 Task: Find connections with filter location Langford with filter topic #Managerwith filter profile language French with filter current company Mobile Programming LLC with filter school Fresher women's Jobs Madurai with filter industry Equipment Rental Services with filter service category Insurance with filter keywords title Biological Engineer
Action: Mouse moved to (211, 294)
Screenshot: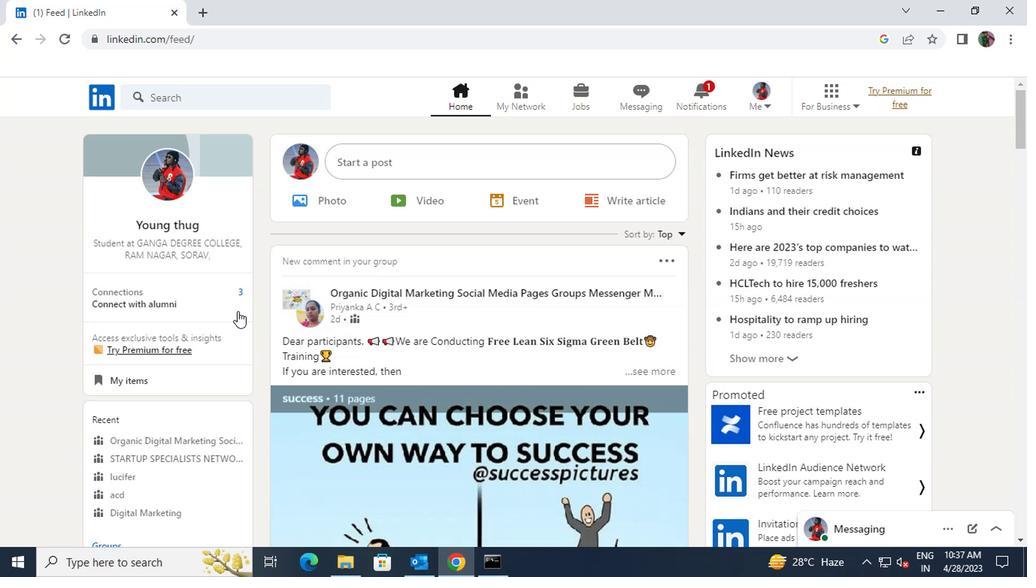 
Action: Mouse pressed left at (211, 294)
Screenshot: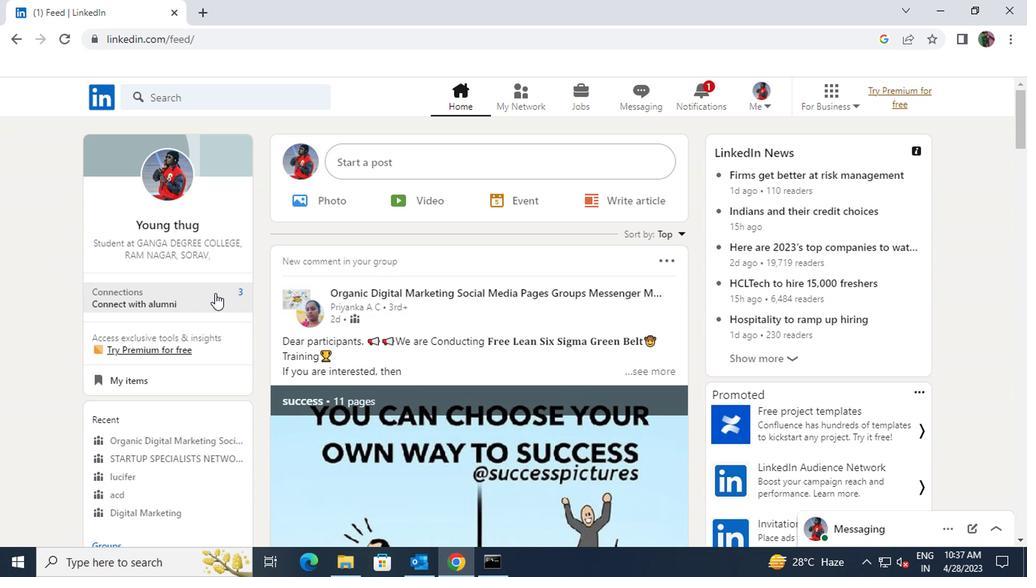 
Action: Mouse moved to (222, 185)
Screenshot: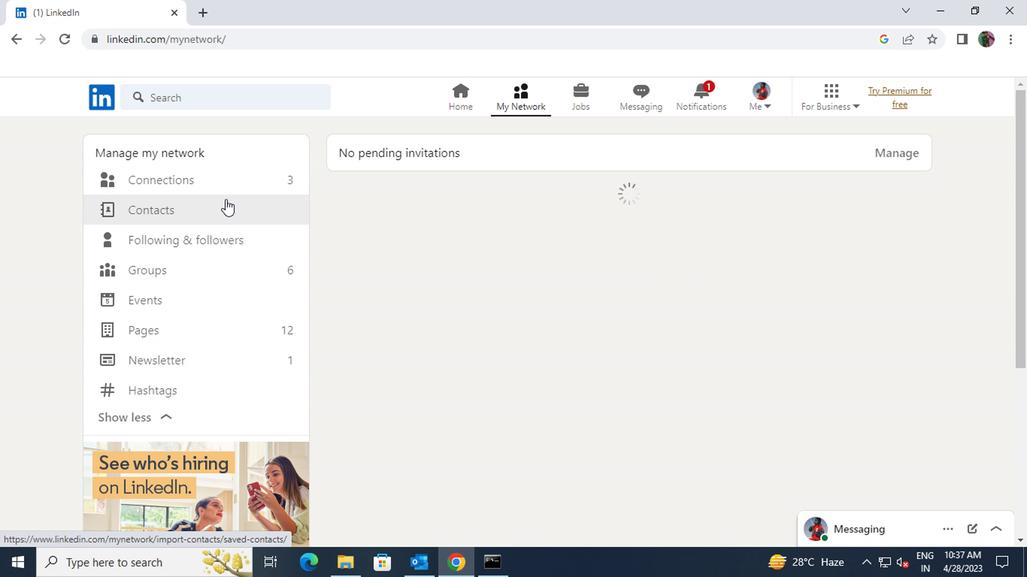 
Action: Mouse pressed left at (222, 185)
Screenshot: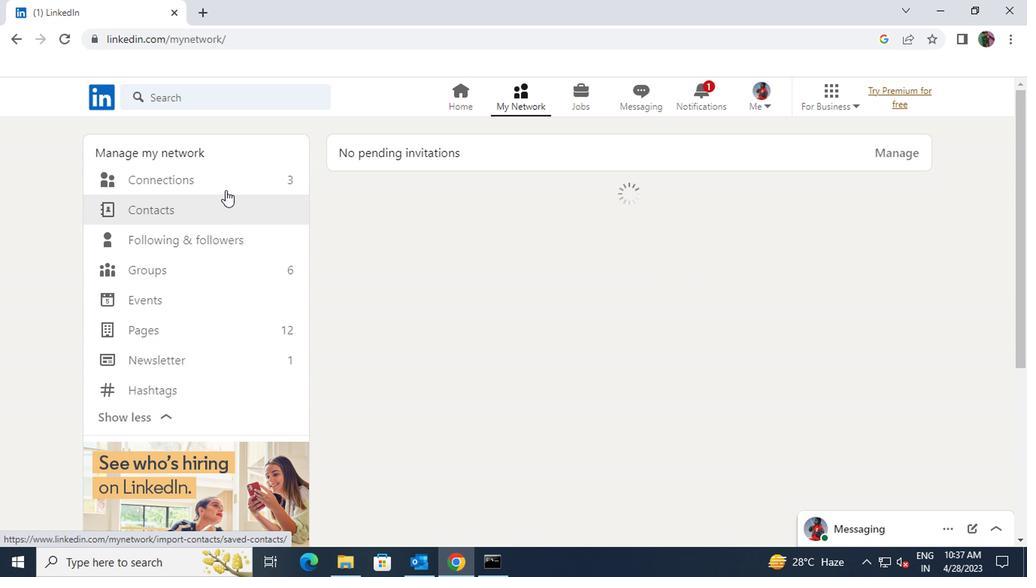 
Action: Mouse moved to (614, 181)
Screenshot: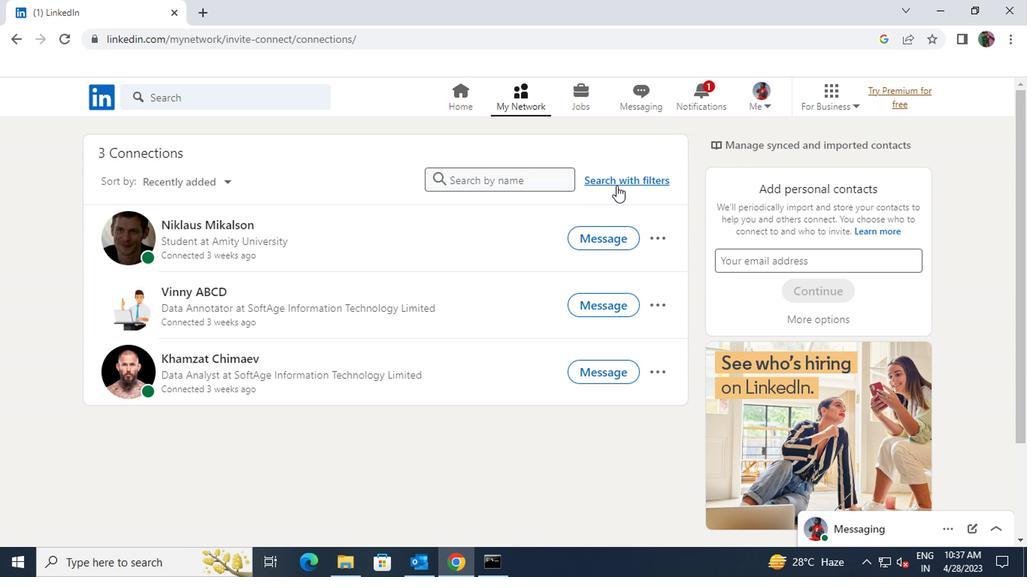 
Action: Mouse pressed left at (614, 181)
Screenshot: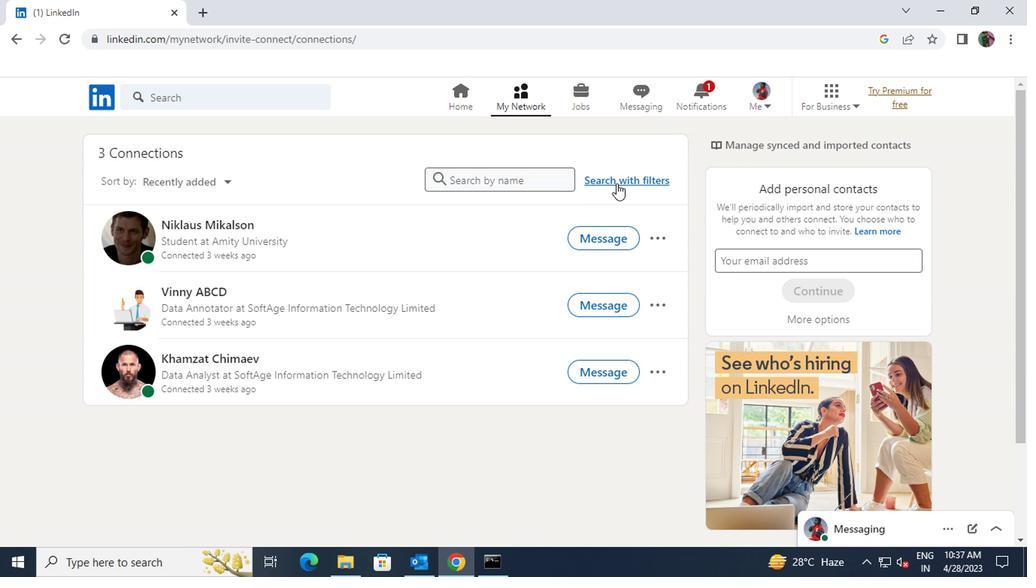 
Action: Mouse moved to (575, 144)
Screenshot: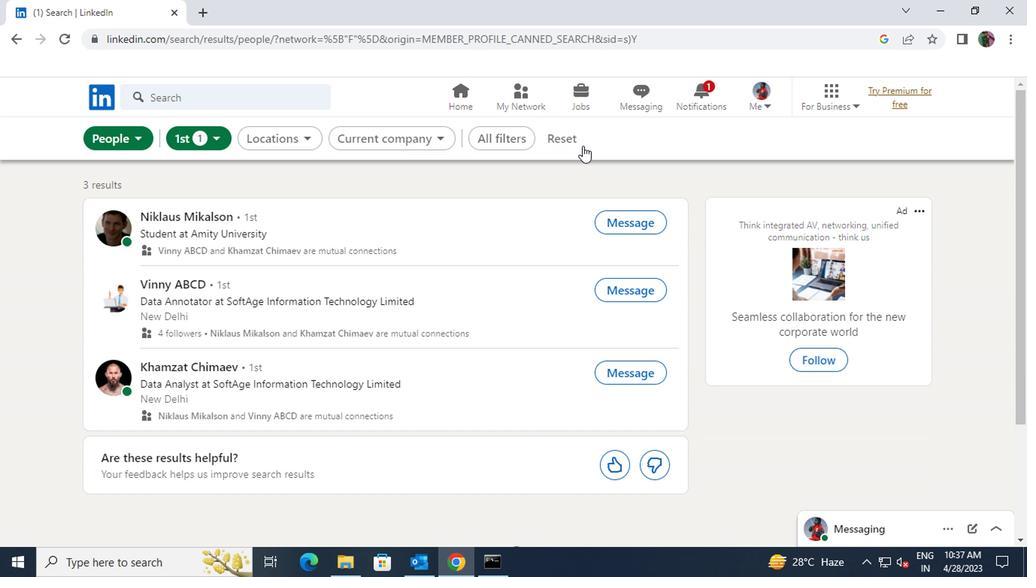 
Action: Mouse pressed left at (575, 144)
Screenshot: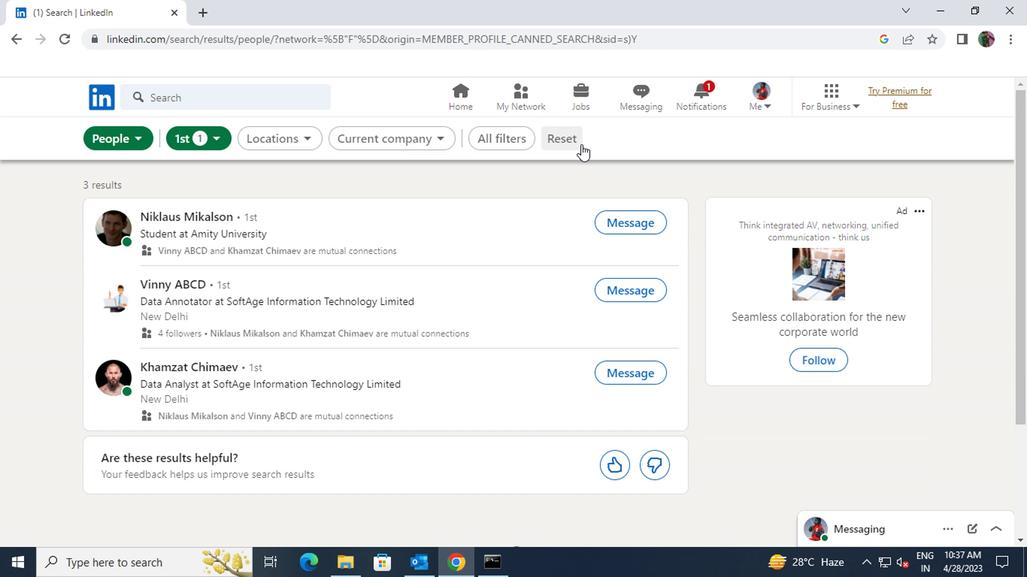 
Action: Mouse moved to (546, 139)
Screenshot: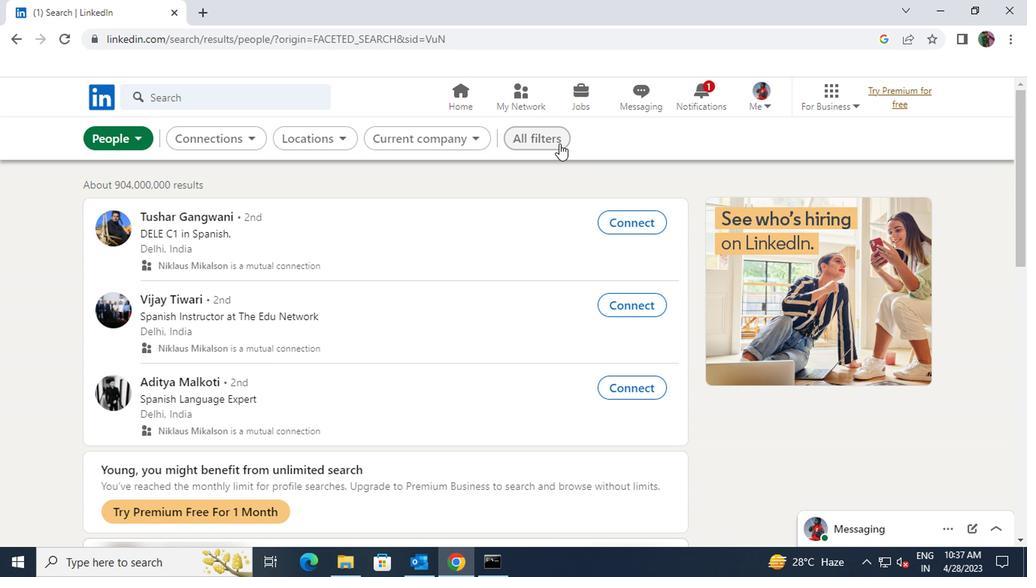 
Action: Mouse pressed left at (546, 139)
Screenshot: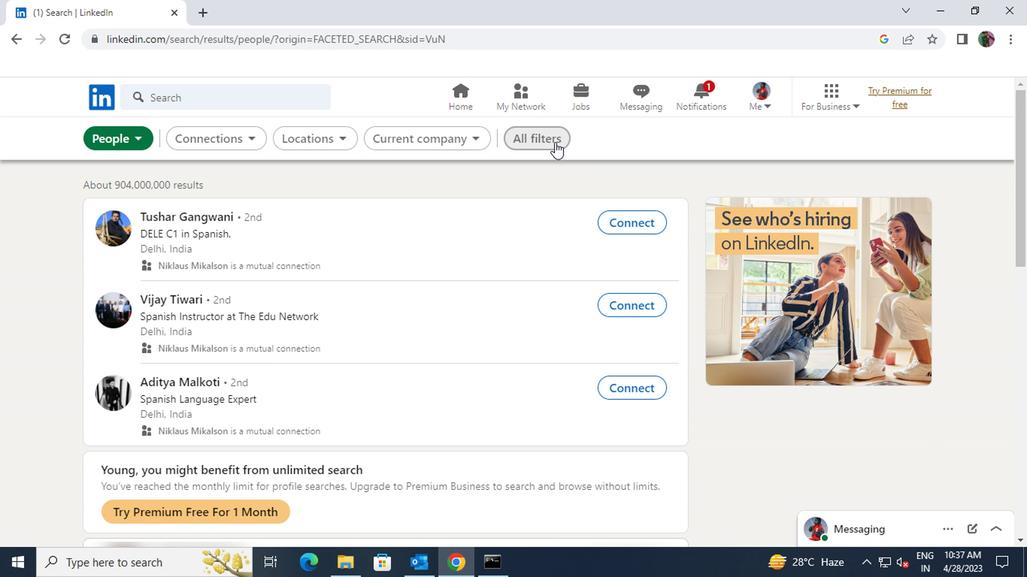 
Action: Mouse moved to (796, 351)
Screenshot: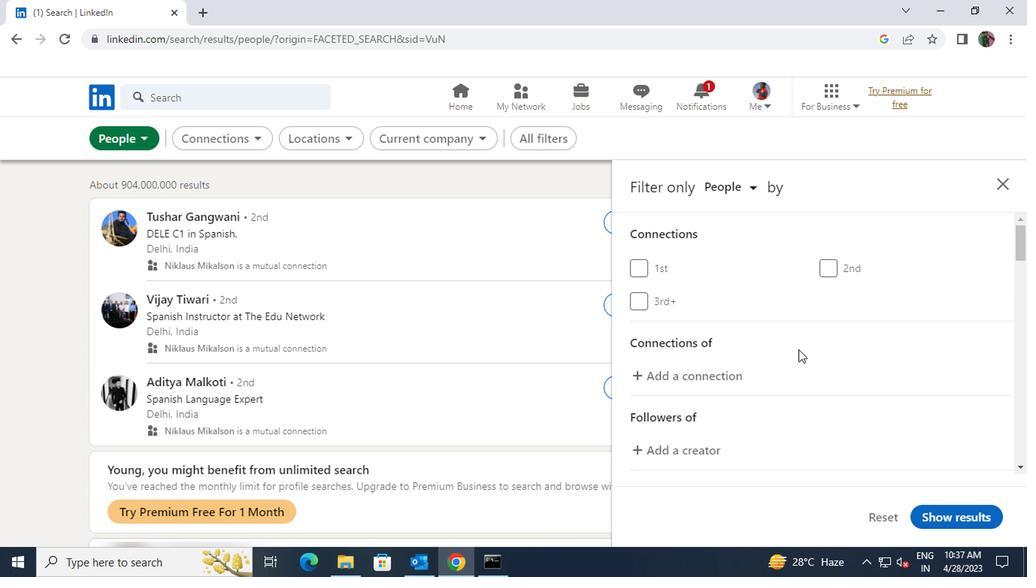 
Action: Mouse scrolled (796, 350) with delta (0, 0)
Screenshot: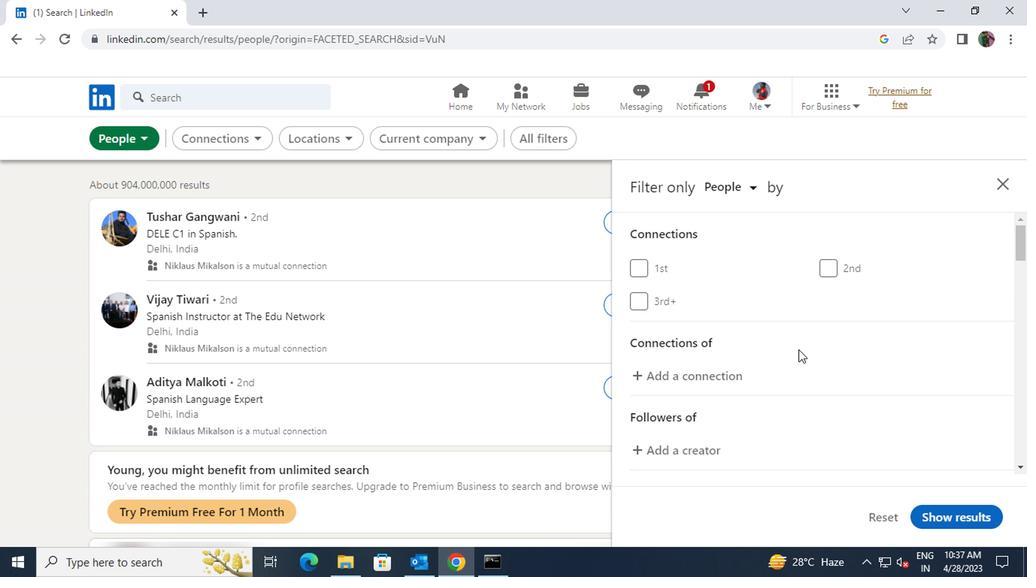 
Action: Mouse scrolled (796, 350) with delta (0, 0)
Screenshot: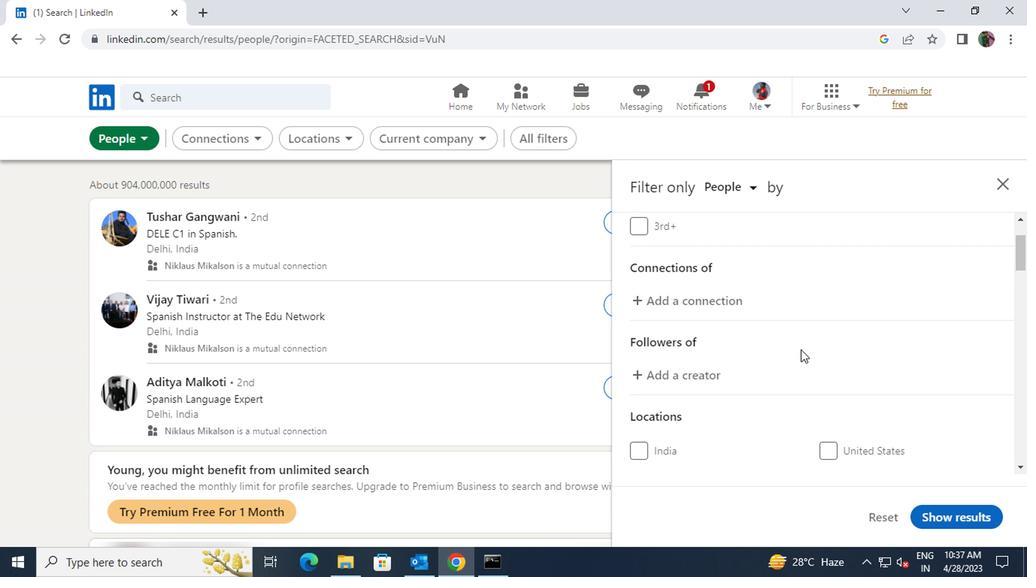 
Action: Mouse scrolled (796, 350) with delta (0, 0)
Screenshot: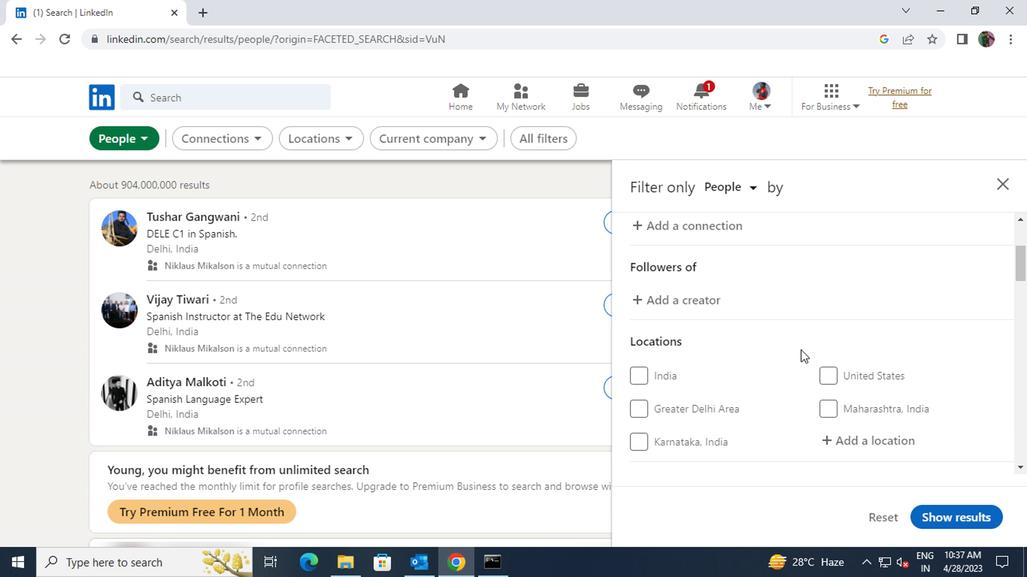 
Action: Mouse moved to (856, 369)
Screenshot: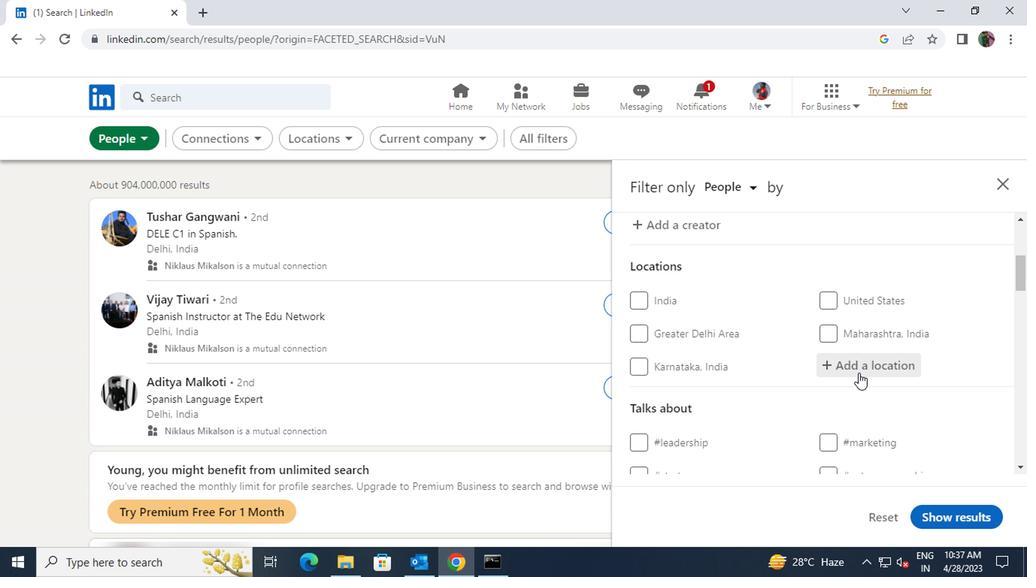 
Action: Mouse pressed left at (856, 369)
Screenshot: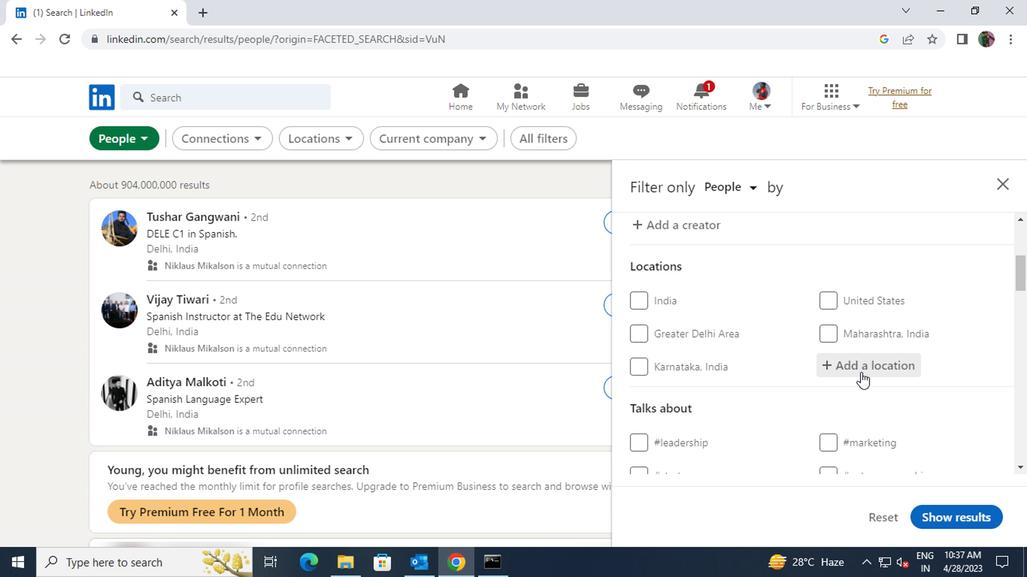 
Action: Key pressed <Key.shift>LANGFORD
Screenshot: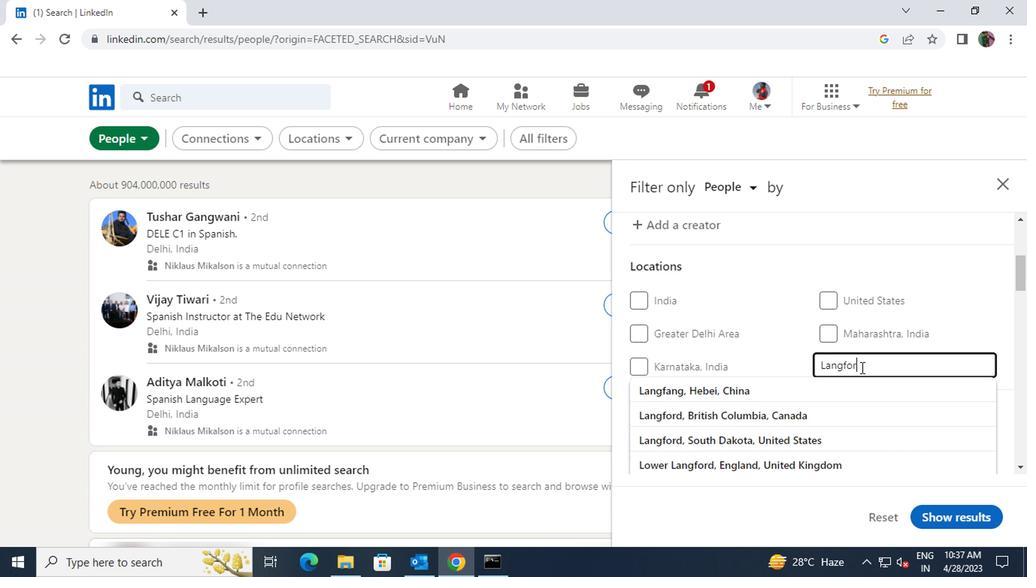 
Action: Mouse moved to (856, 384)
Screenshot: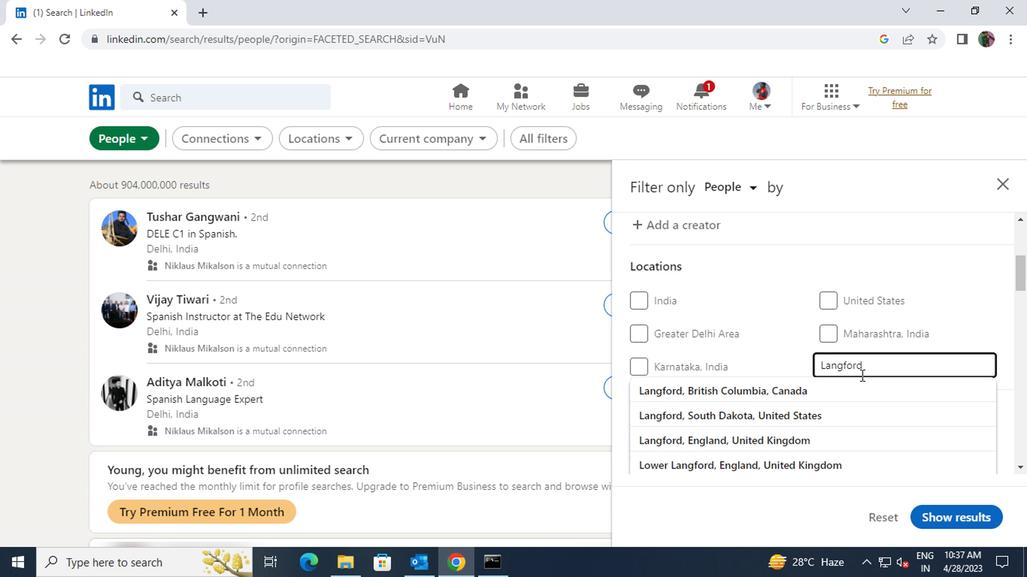 
Action: Mouse pressed left at (856, 384)
Screenshot: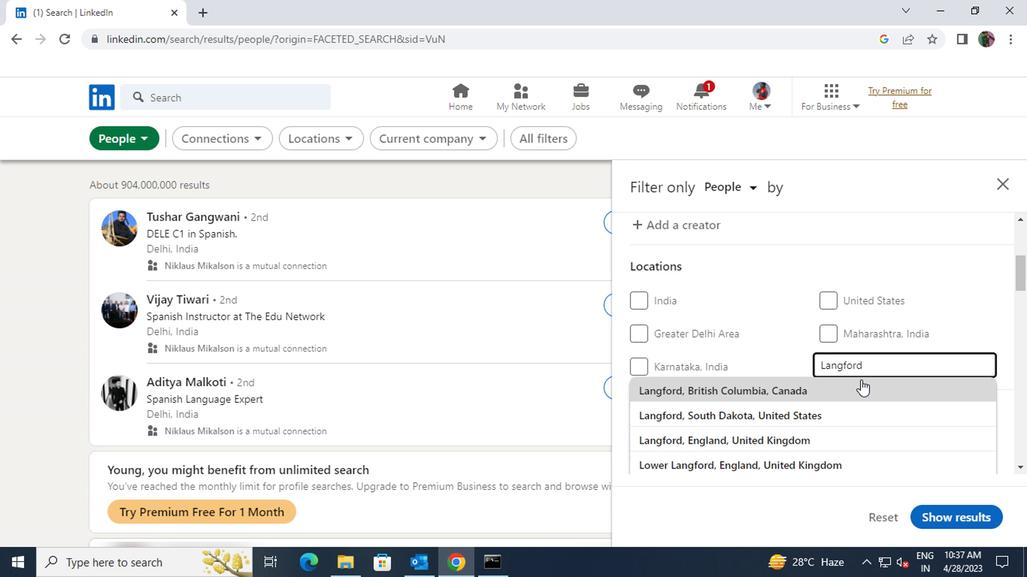 
Action: Mouse scrolled (856, 384) with delta (0, 0)
Screenshot: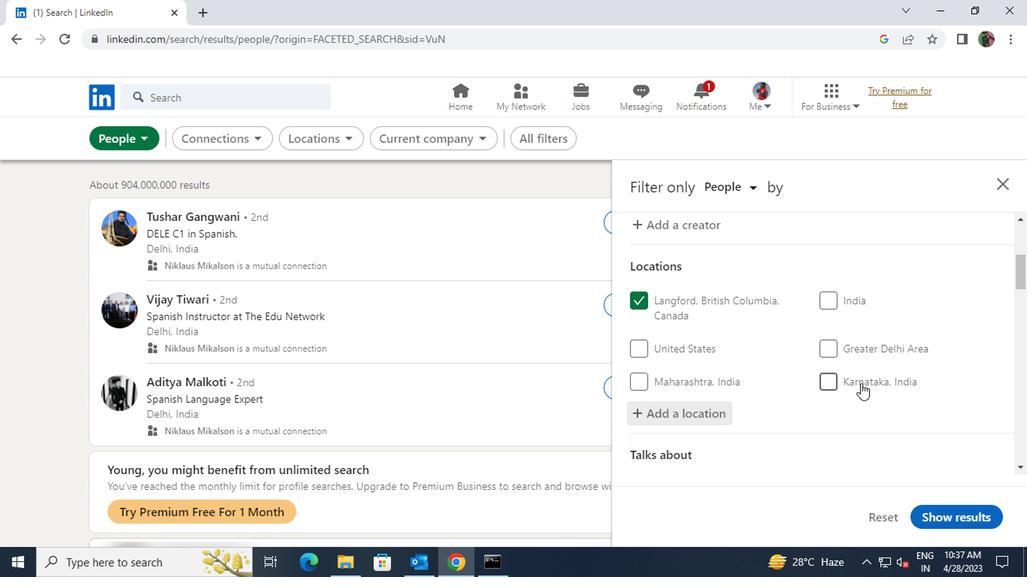 
Action: Mouse scrolled (856, 384) with delta (0, 0)
Screenshot: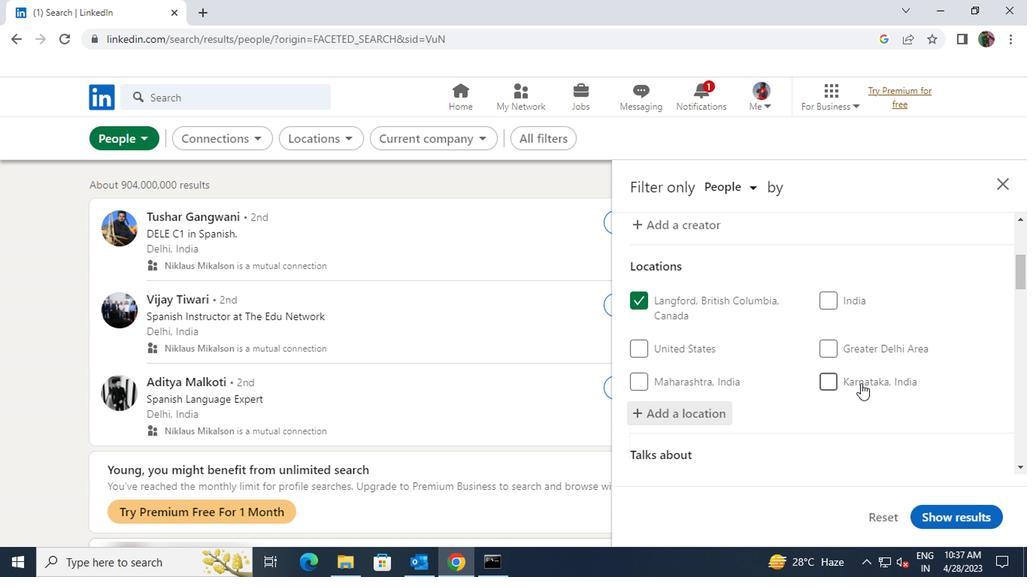 
Action: Mouse scrolled (856, 384) with delta (0, 0)
Screenshot: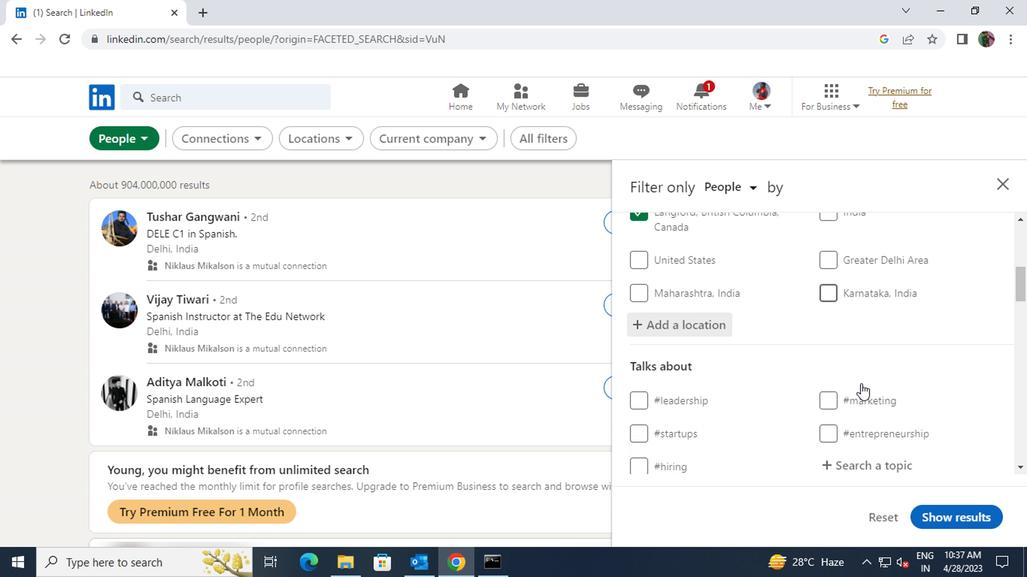 
Action: Mouse moved to (850, 331)
Screenshot: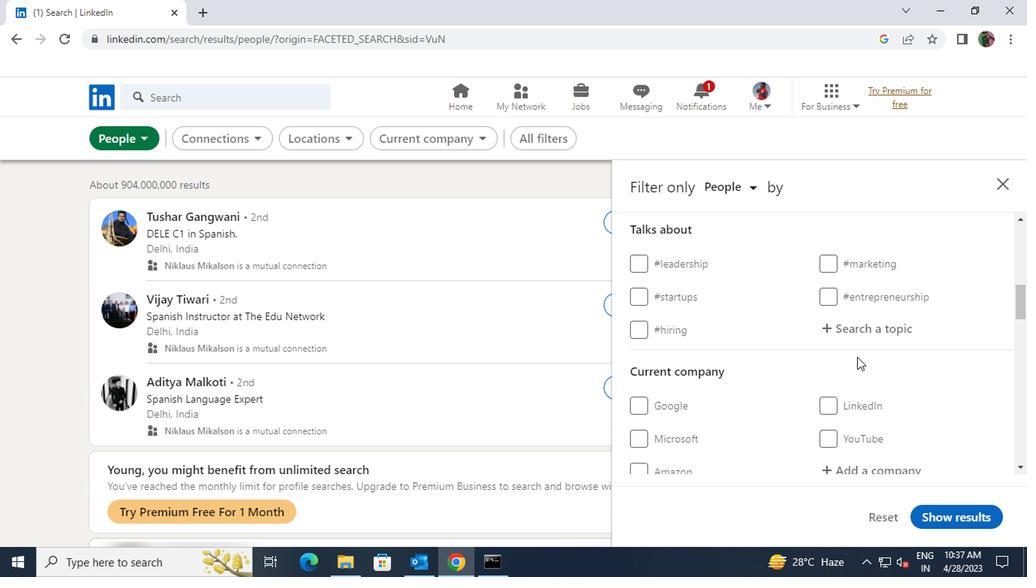 
Action: Mouse pressed left at (850, 331)
Screenshot: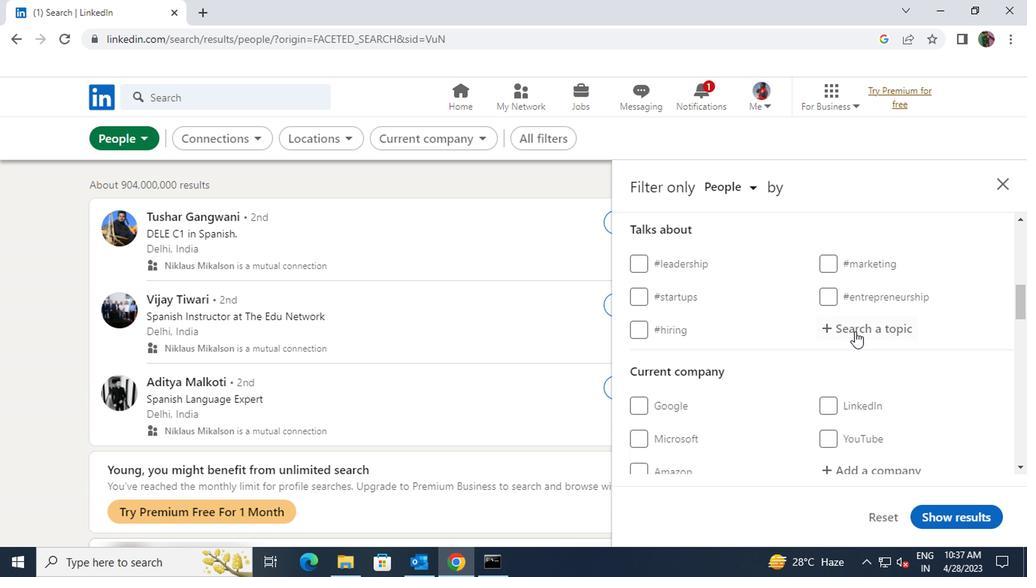
Action: Key pressed <Key.shift>MANAGER
Screenshot: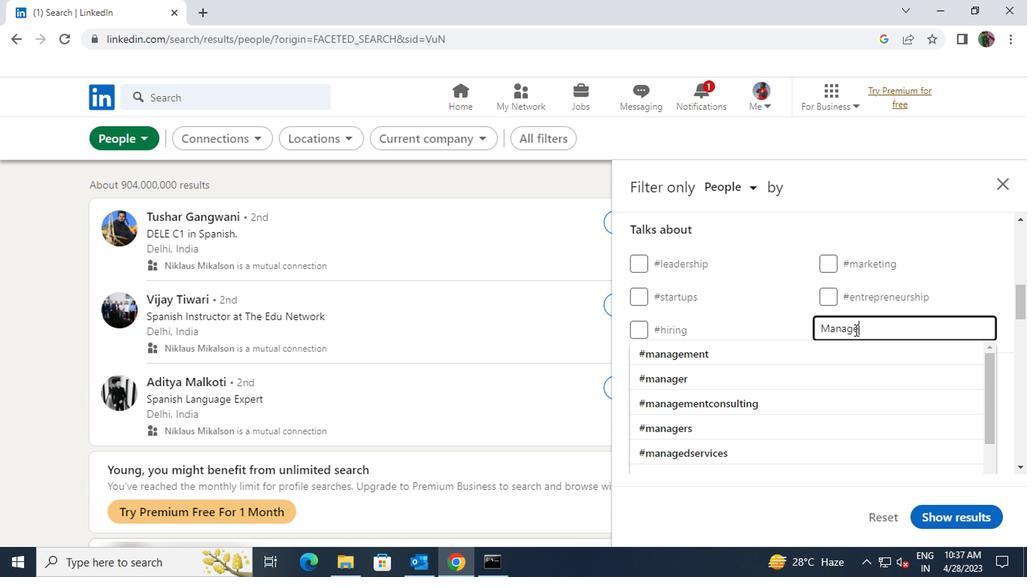
Action: Mouse moved to (826, 350)
Screenshot: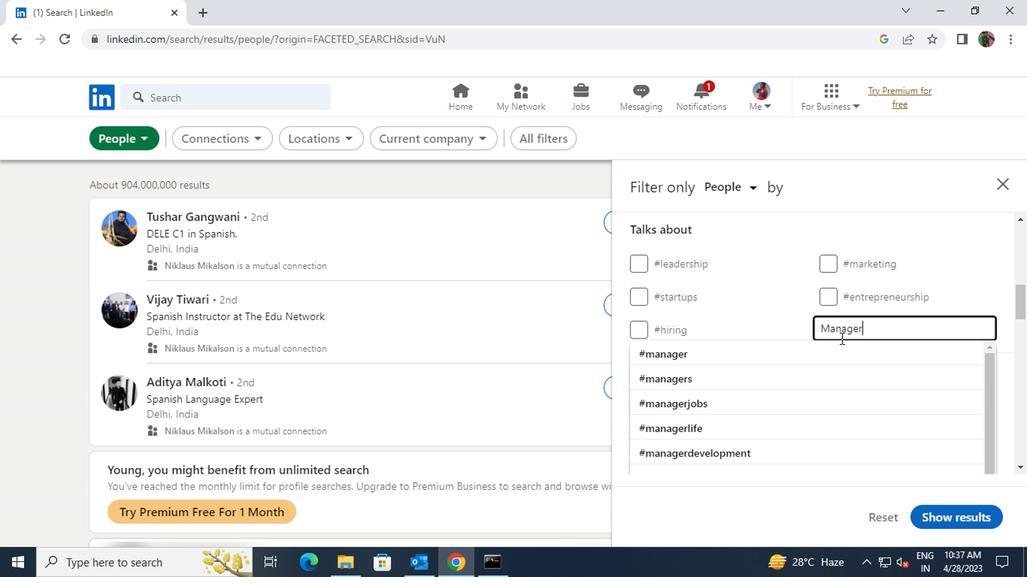 
Action: Mouse pressed left at (826, 350)
Screenshot: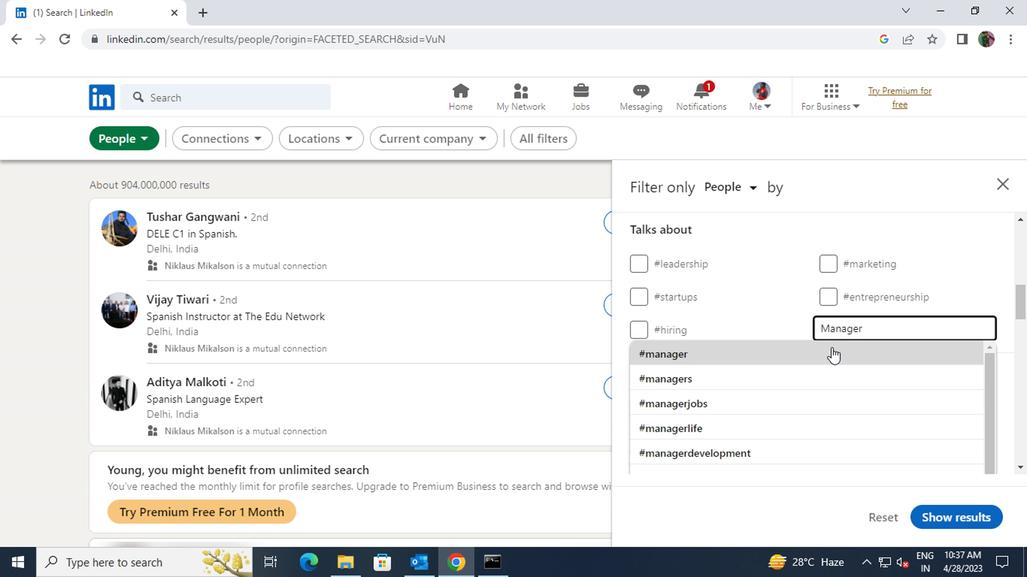 
Action: Mouse scrolled (826, 349) with delta (0, -1)
Screenshot: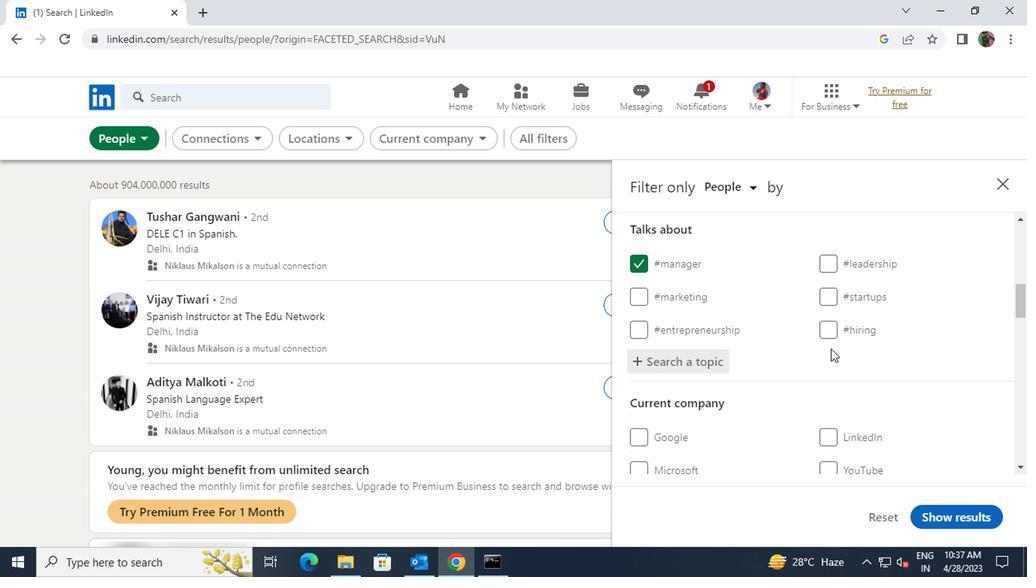 
Action: Mouse scrolled (826, 349) with delta (0, -1)
Screenshot: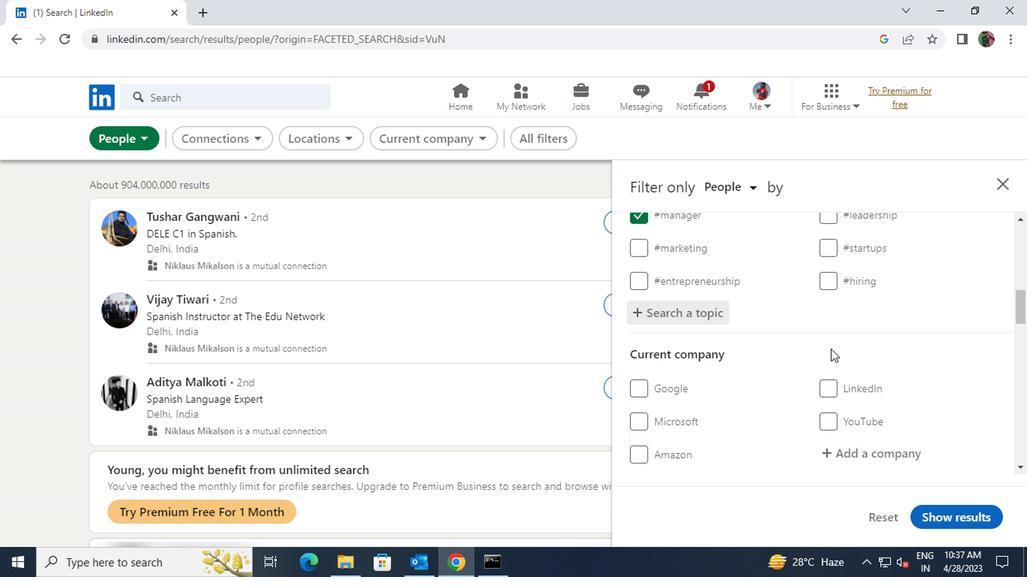 
Action: Mouse moved to (826, 350)
Screenshot: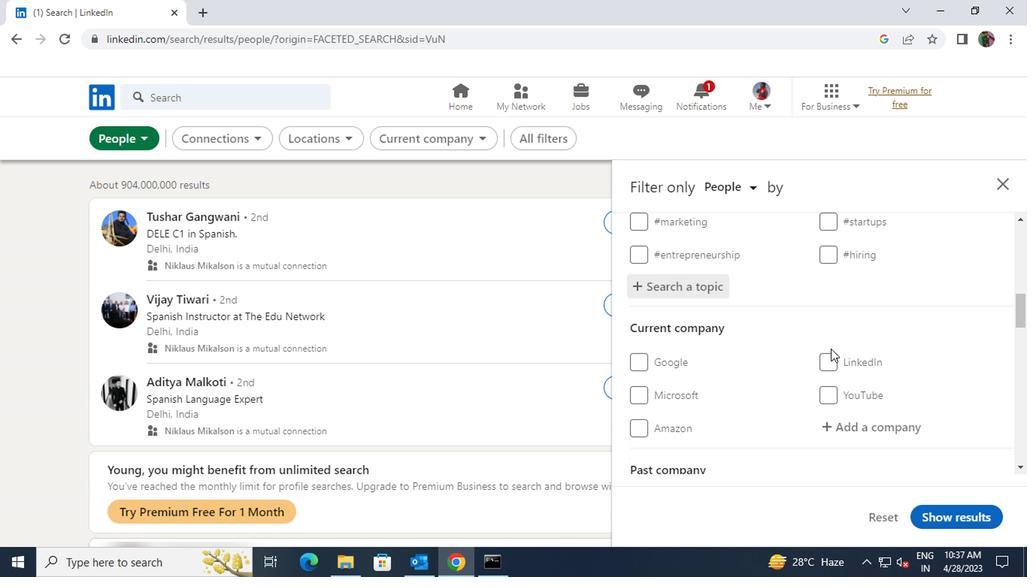 
Action: Mouse scrolled (826, 349) with delta (0, -1)
Screenshot: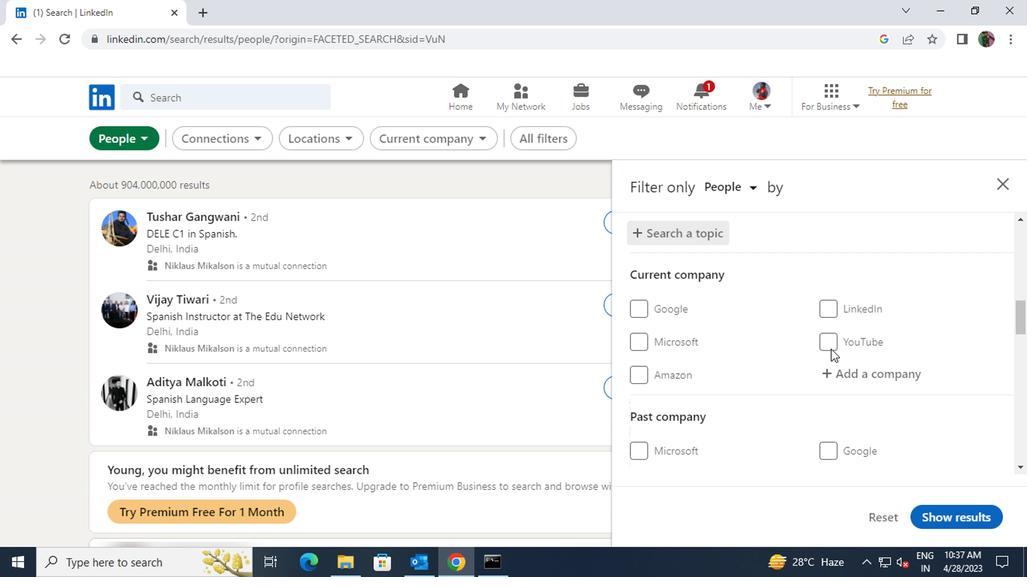 
Action: Mouse scrolled (826, 349) with delta (0, -1)
Screenshot: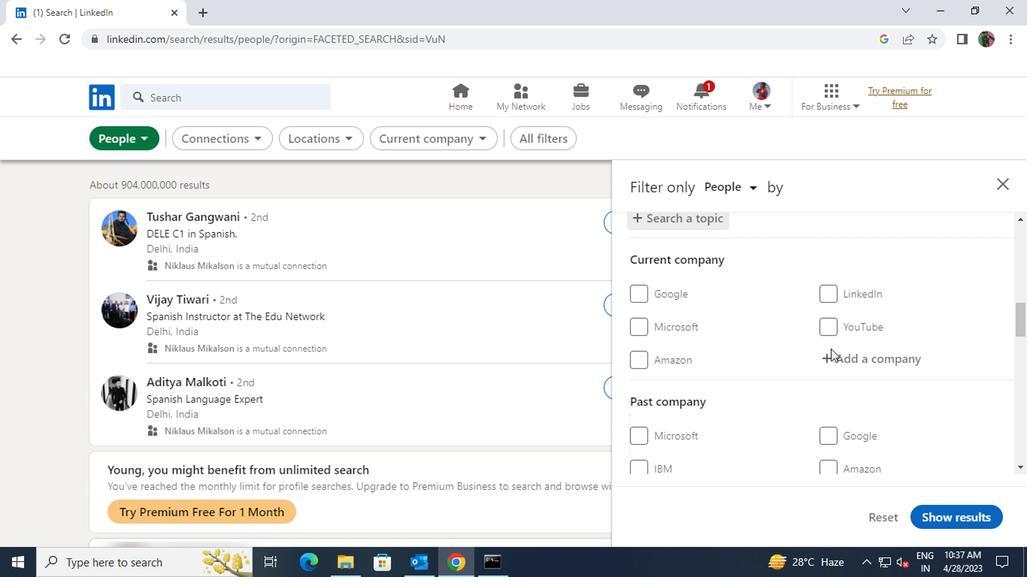 
Action: Mouse moved to (826, 350)
Screenshot: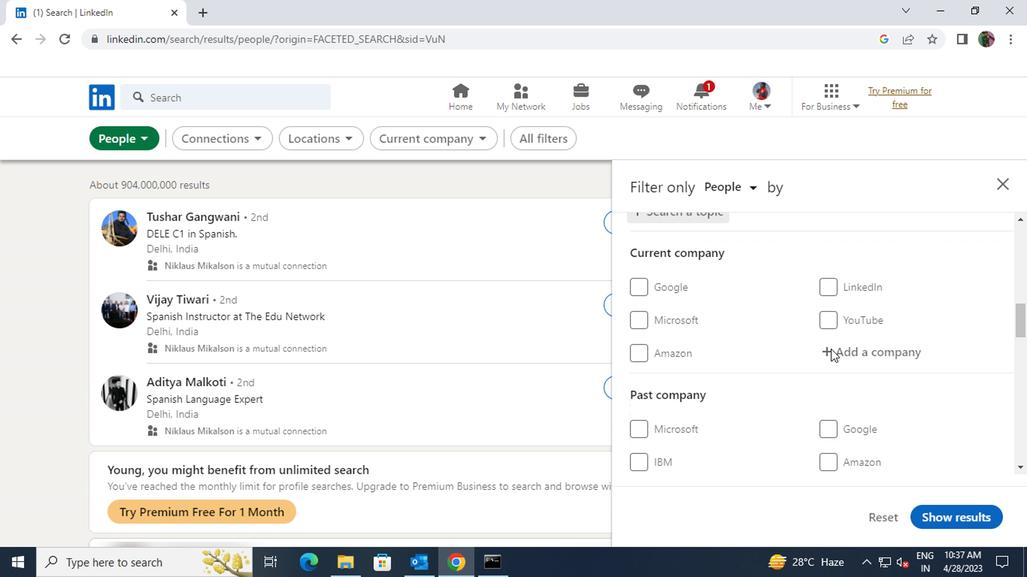 
Action: Mouse scrolled (826, 349) with delta (0, -1)
Screenshot: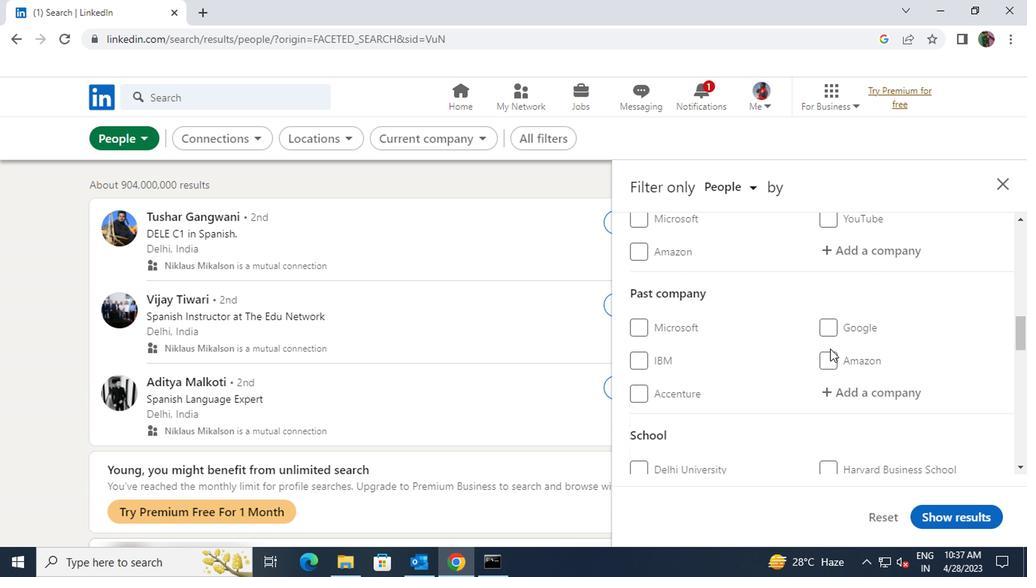 
Action: Mouse scrolled (826, 349) with delta (0, -1)
Screenshot: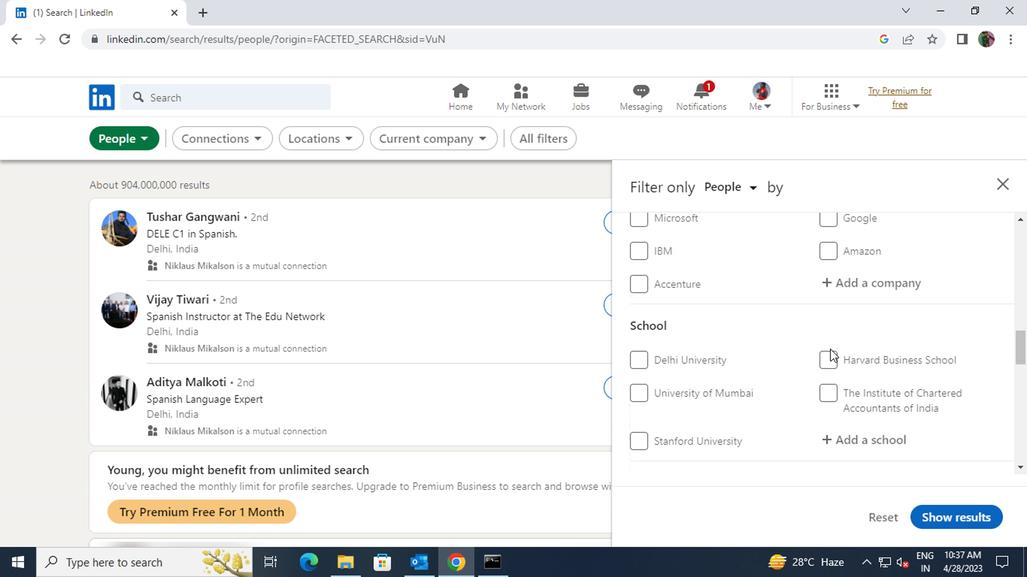 
Action: Mouse scrolled (826, 349) with delta (0, -1)
Screenshot: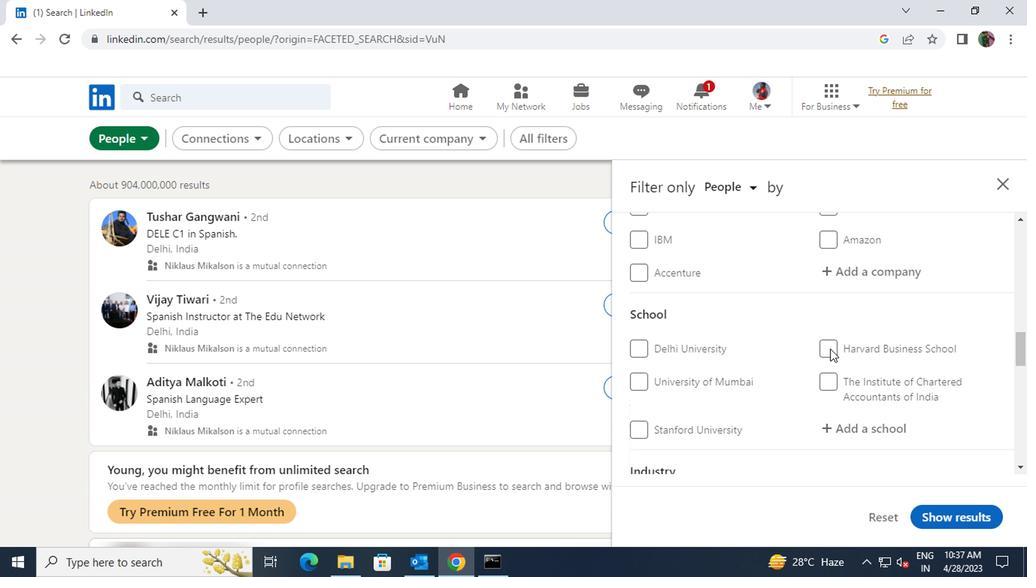 
Action: Mouse scrolled (826, 349) with delta (0, -1)
Screenshot: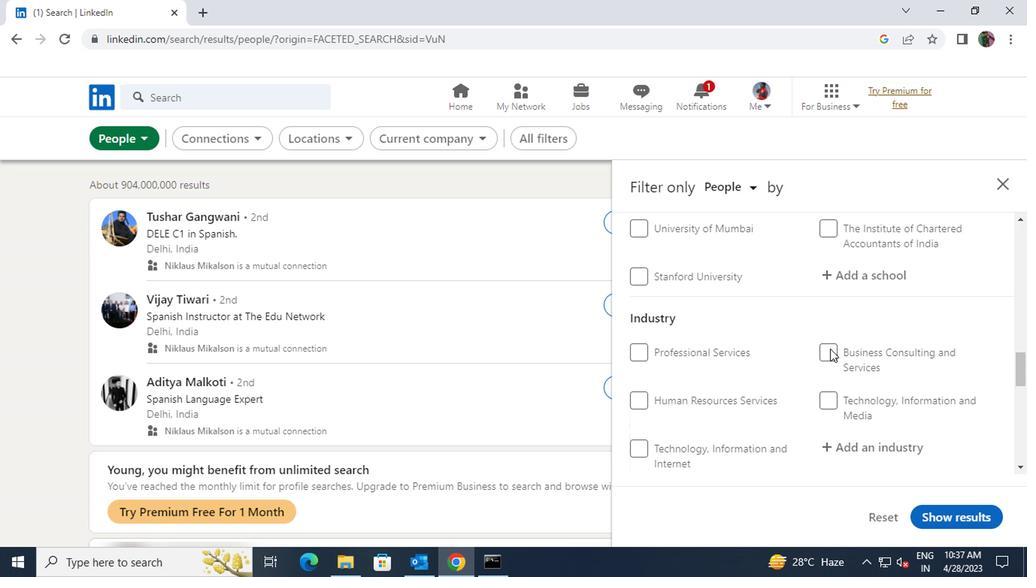 
Action: Mouse scrolled (826, 349) with delta (0, -1)
Screenshot: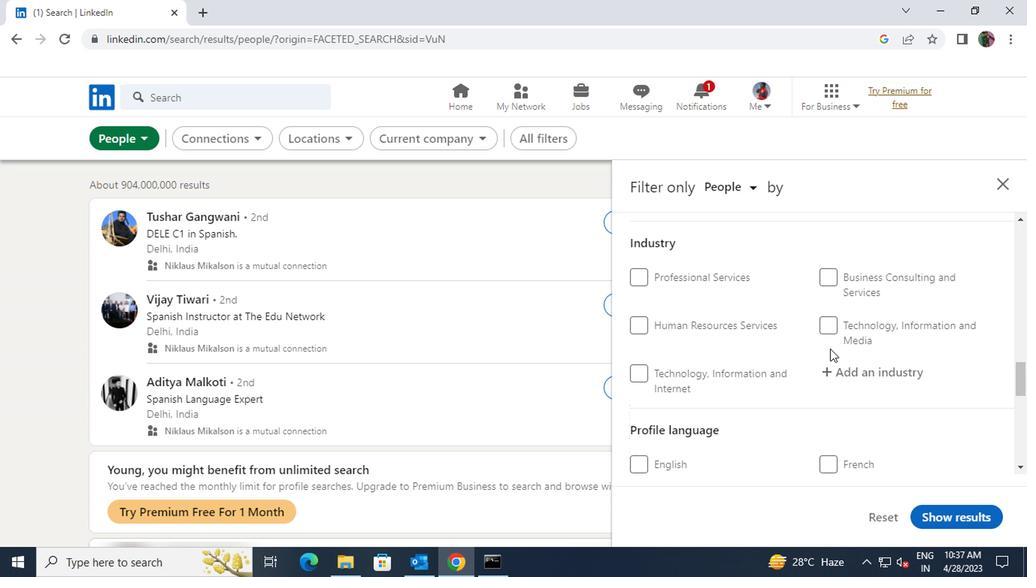 
Action: Mouse scrolled (826, 349) with delta (0, -1)
Screenshot: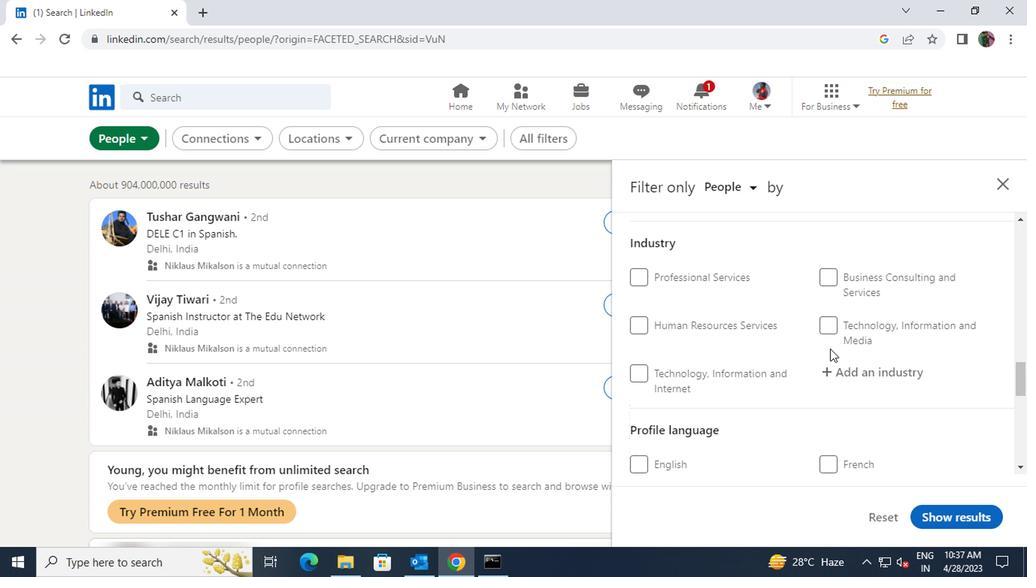 
Action: Mouse moved to (821, 314)
Screenshot: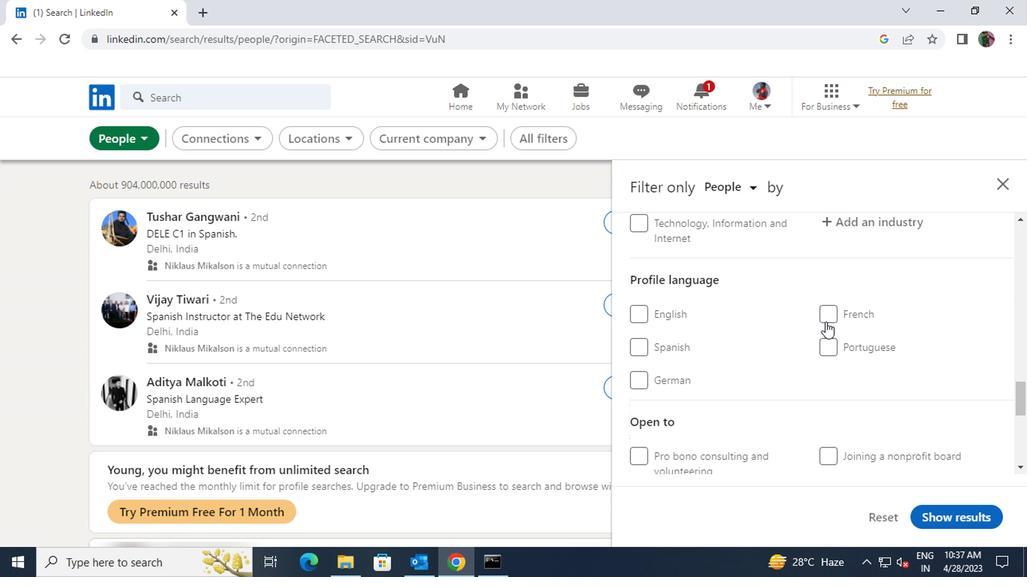 
Action: Mouse pressed left at (821, 314)
Screenshot: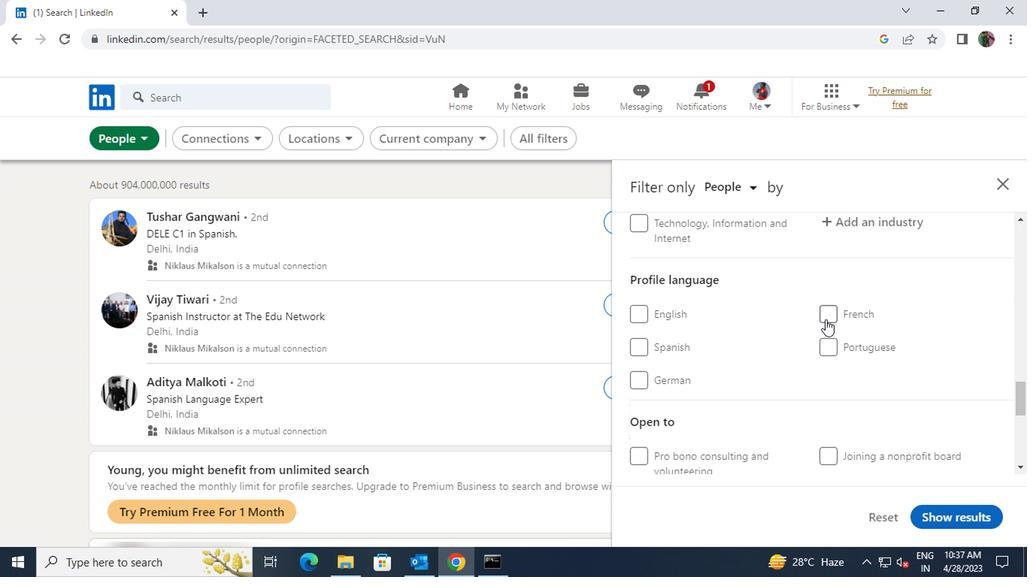 
Action: Mouse scrolled (821, 315) with delta (0, 1)
Screenshot: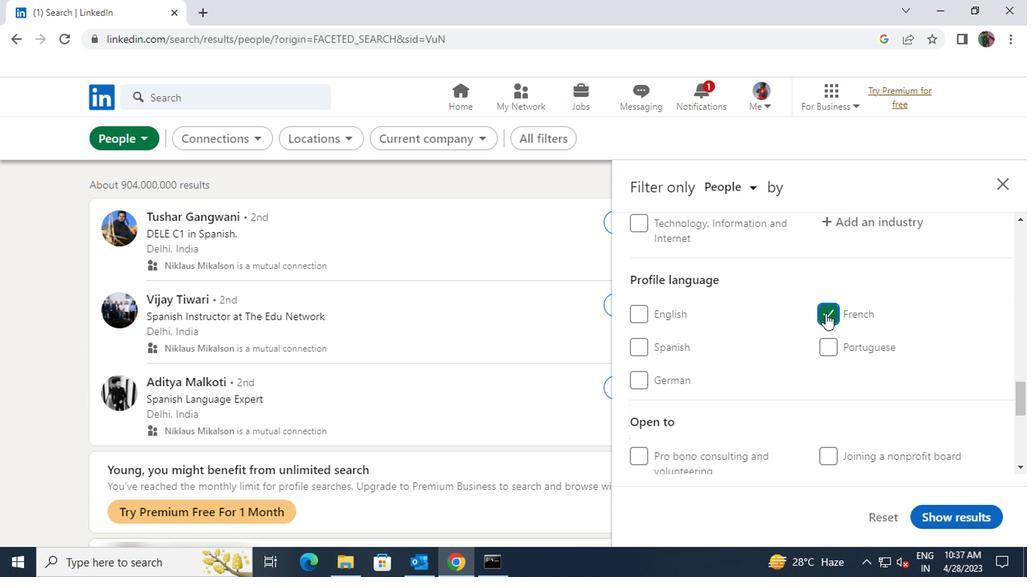 
Action: Mouse scrolled (821, 315) with delta (0, 1)
Screenshot: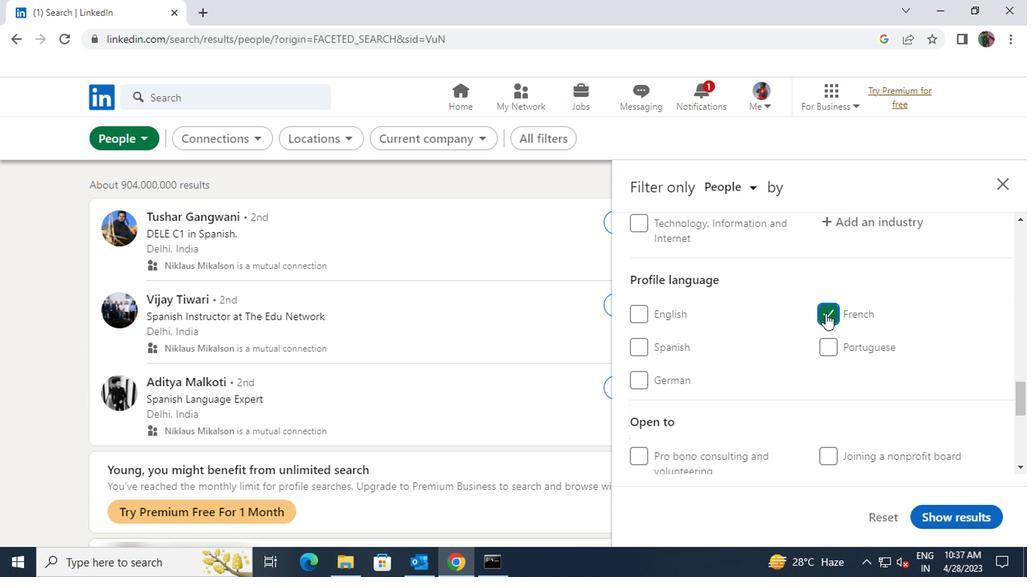 
Action: Mouse scrolled (821, 315) with delta (0, 1)
Screenshot: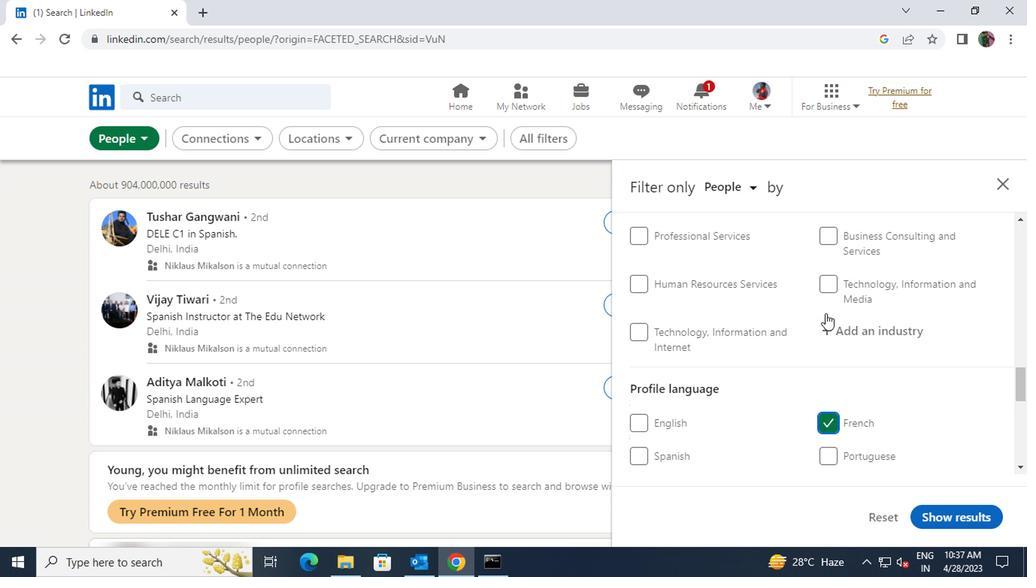 
Action: Mouse scrolled (821, 315) with delta (0, 1)
Screenshot: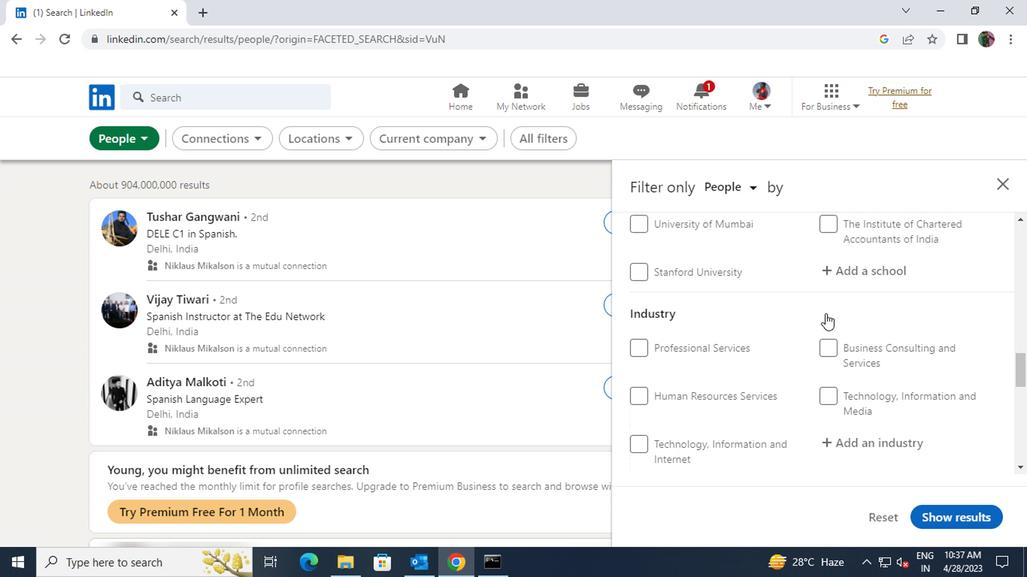 
Action: Mouse scrolled (821, 315) with delta (0, 1)
Screenshot: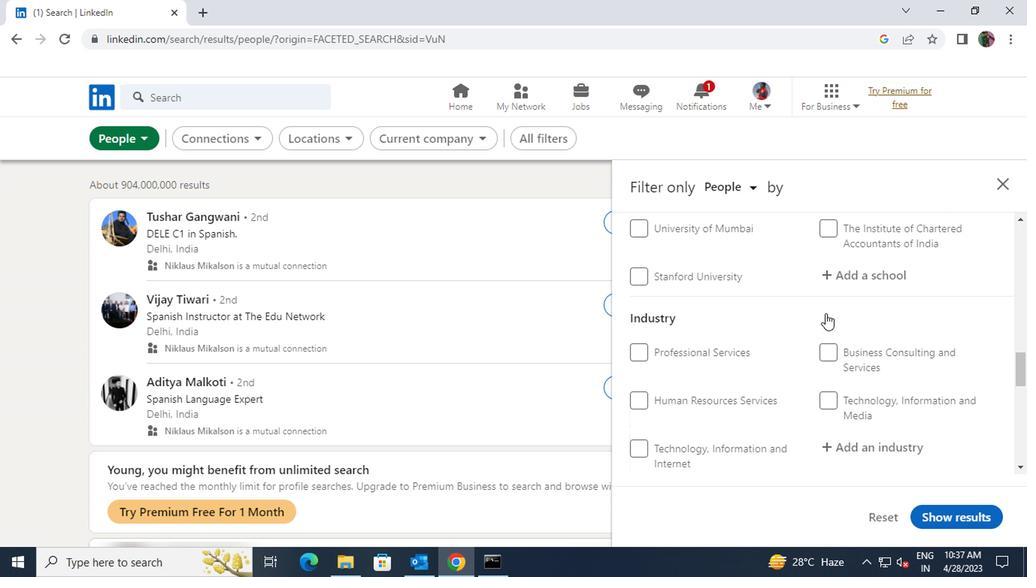 
Action: Mouse scrolled (821, 315) with delta (0, 1)
Screenshot: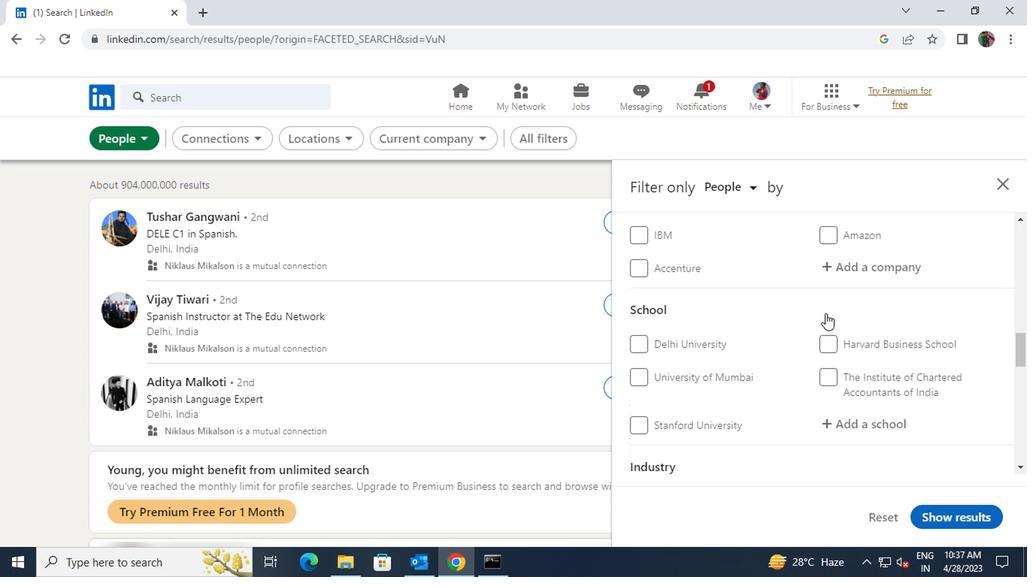 
Action: Mouse scrolled (821, 315) with delta (0, 1)
Screenshot: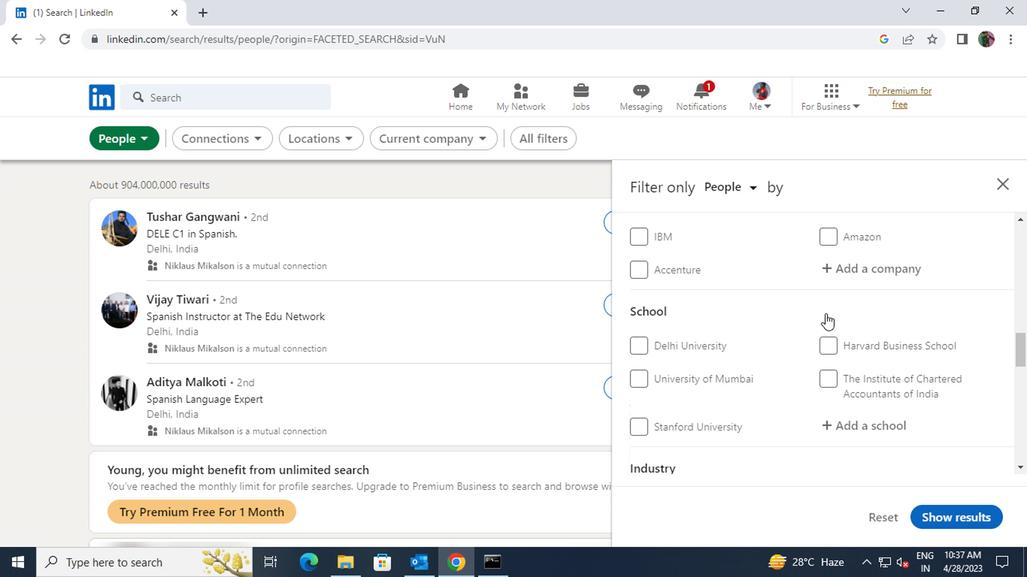 
Action: Mouse scrolled (821, 315) with delta (0, 1)
Screenshot: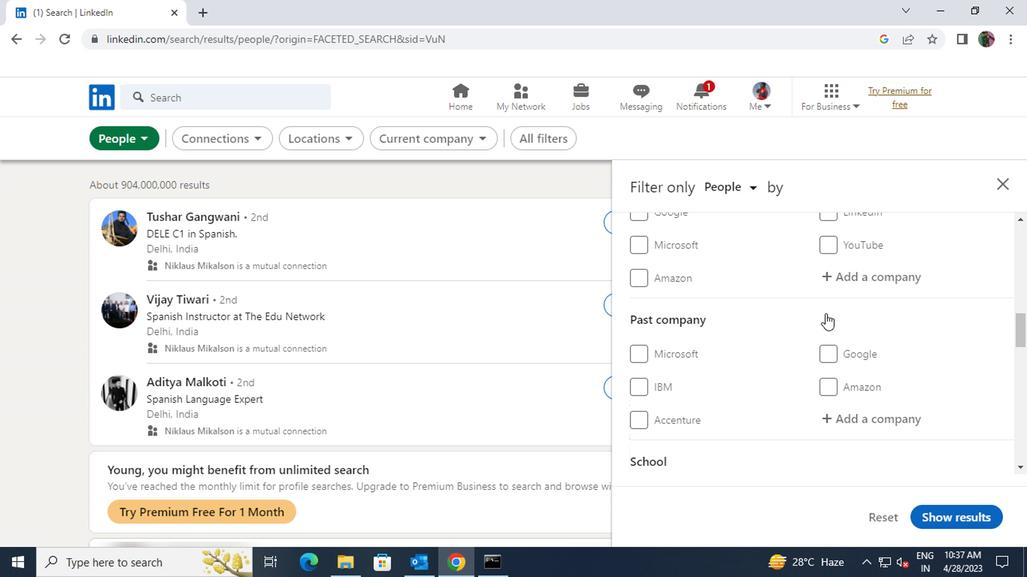 
Action: Mouse scrolled (821, 315) with delta (0, 1)
Screenshot: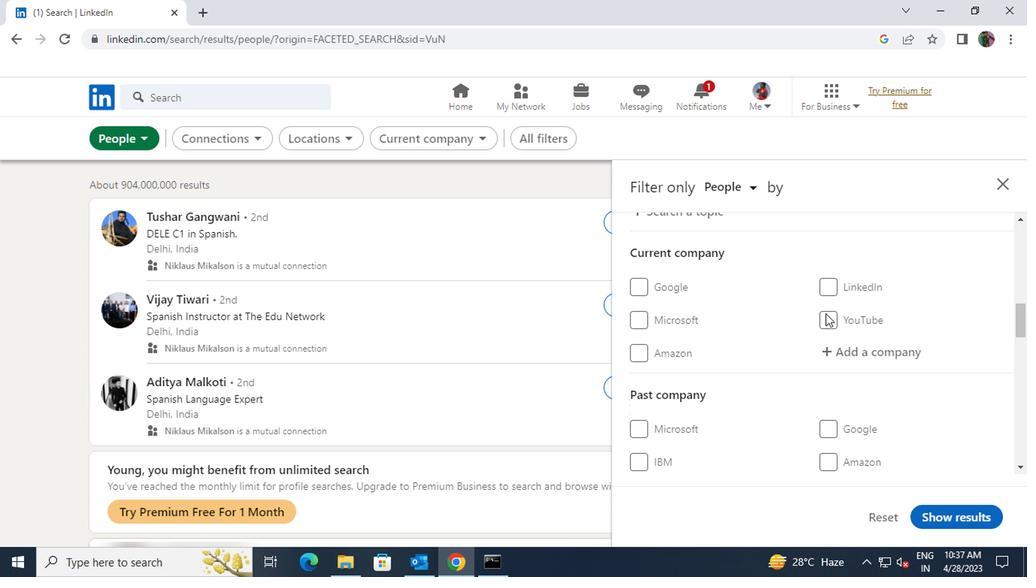 
Action: Mouse scrolled (821, 315) with delta (0, 1)
Screenshot: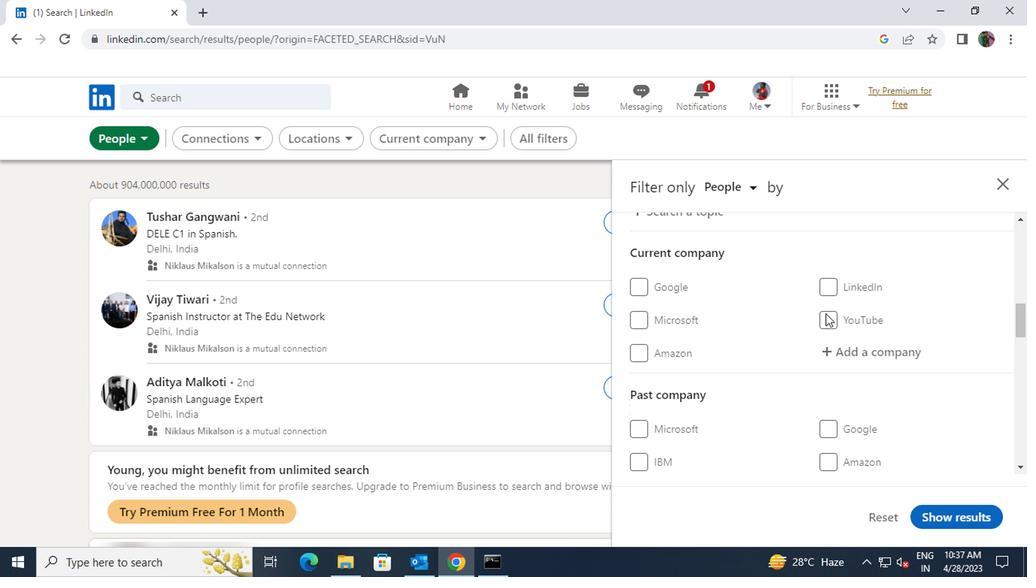 
Action: Mouse scrolled (821, 314) with delta (0, 0)
Screenshot: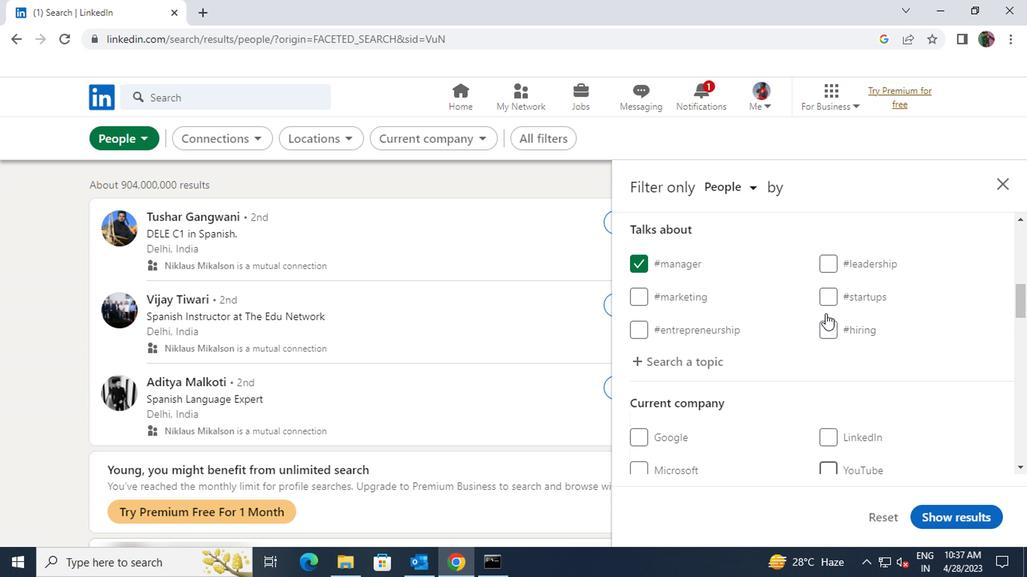 
Action: Mouse scrolled (821, 314) with delta (0, 0)
Screenshot: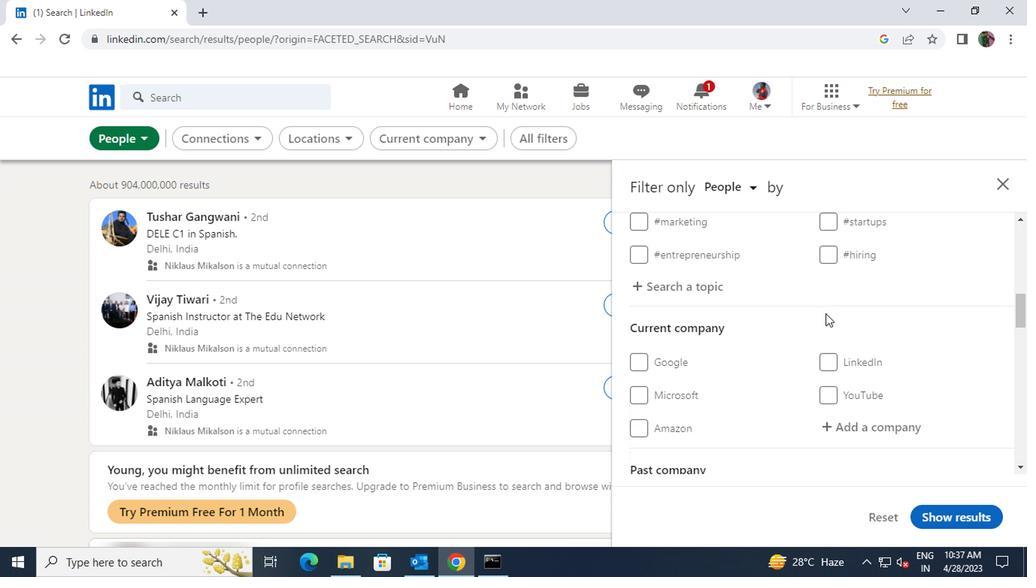 
Action: Mouse moved to (826, 343)
Screenshot: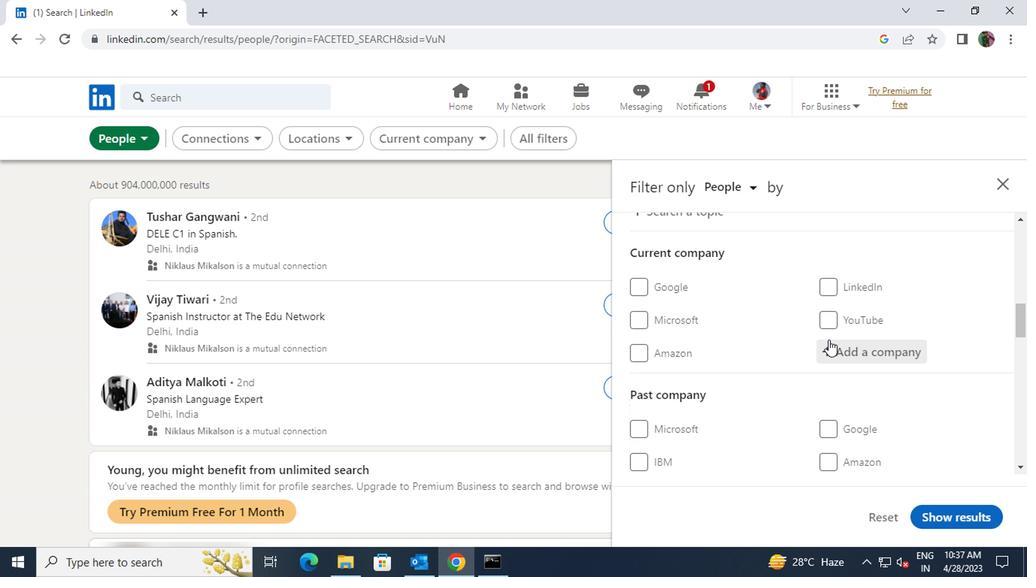 
Action: Mouse pressed left at (826, 343)
Screenshot: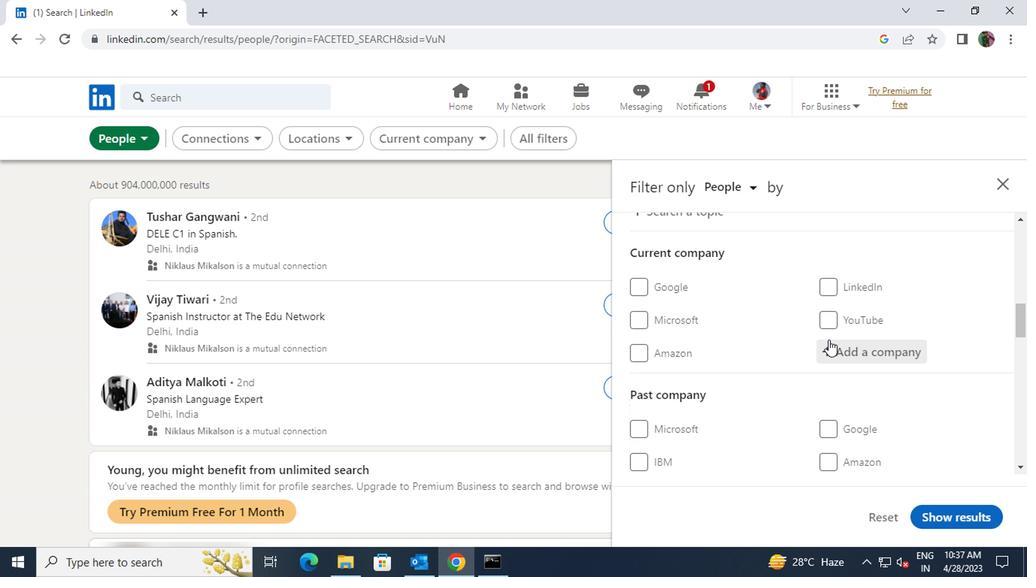 
Action: Key pressed <Key.shift>MOBILE<Key.space><Key.shift>PRO
Screenshot: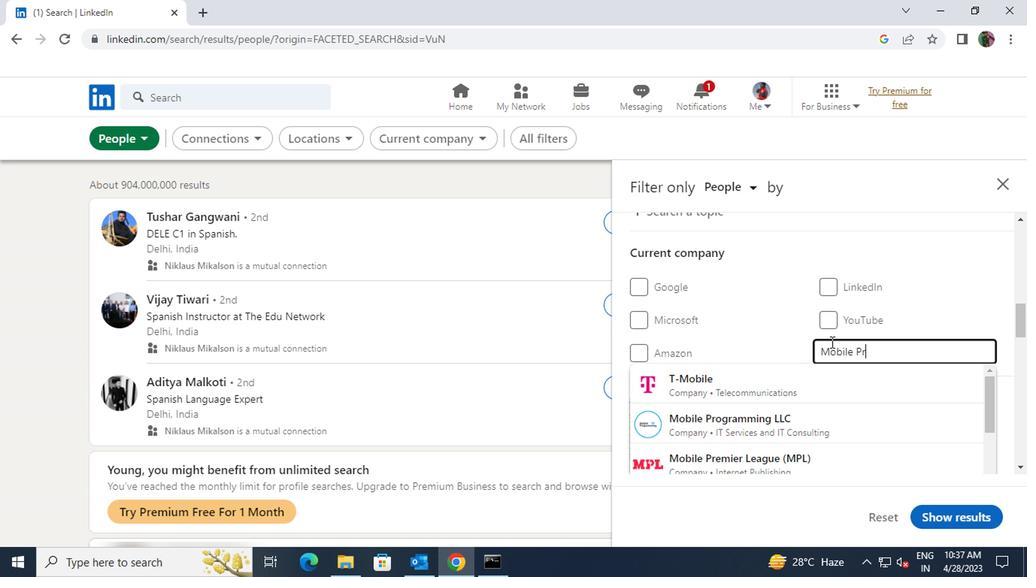 
Action: Mouse moved to (818, 372)
Screenshot: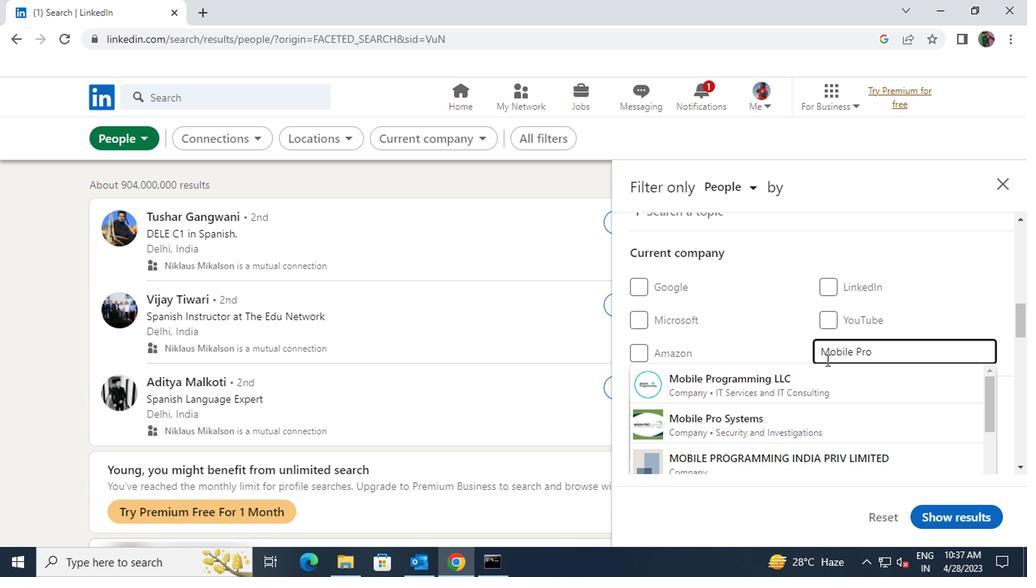 
Action: Mouse pressed left at (818, 372)
Screenshot: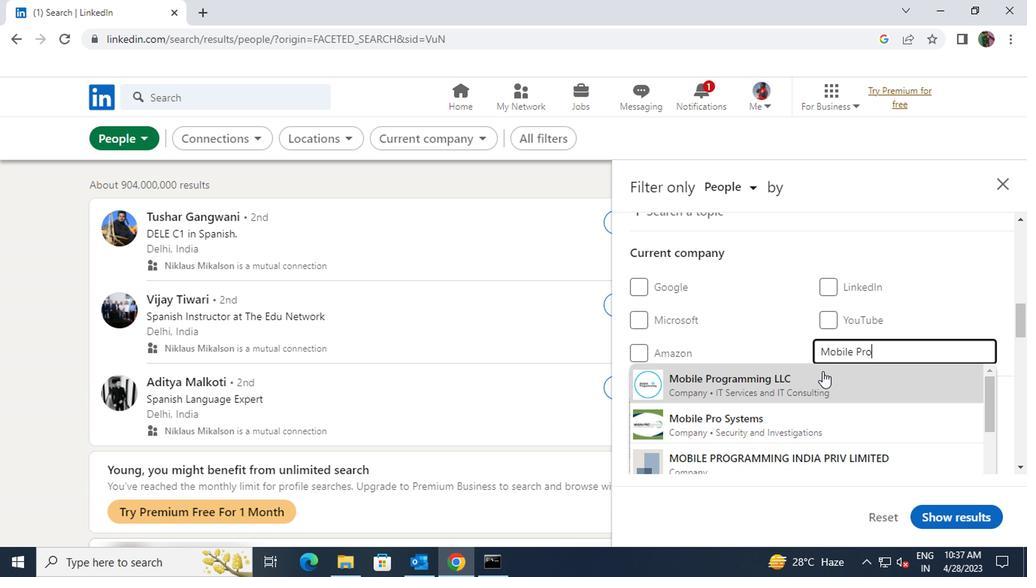 
Action: Mouse scrolled (818, 371) with delta (0, -1)
Screenshot: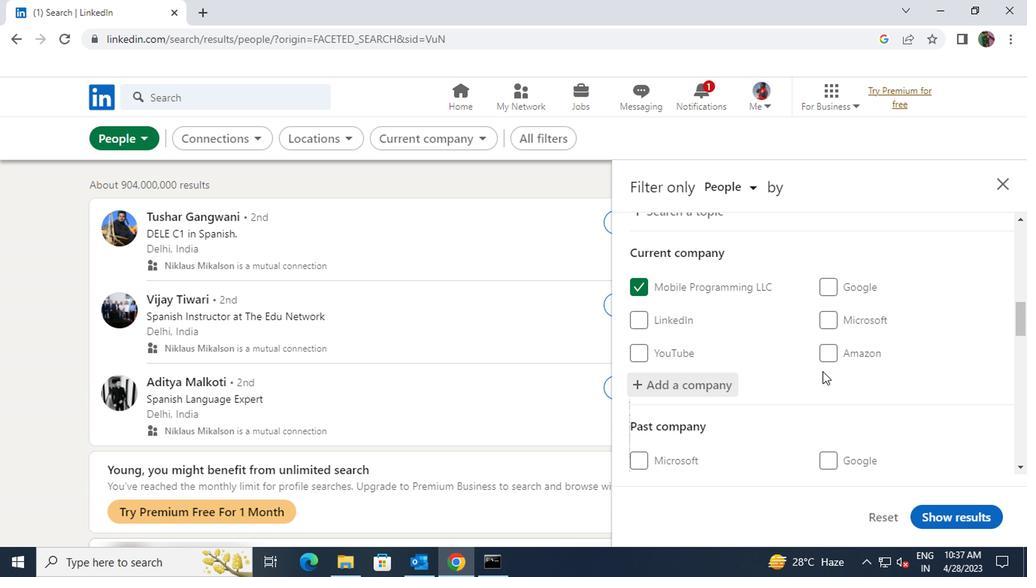 
Action: Mouse scrolled (818, 371) with delta (0, -1)
Screenshot: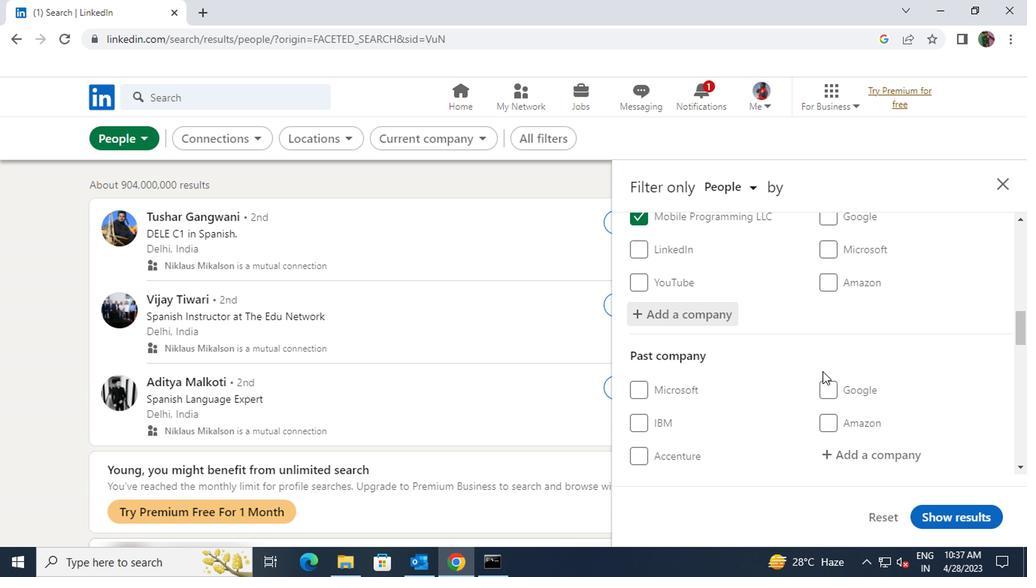
Action: Mouse scrolled (818, 371) with delta (0, -1)
Screenshot: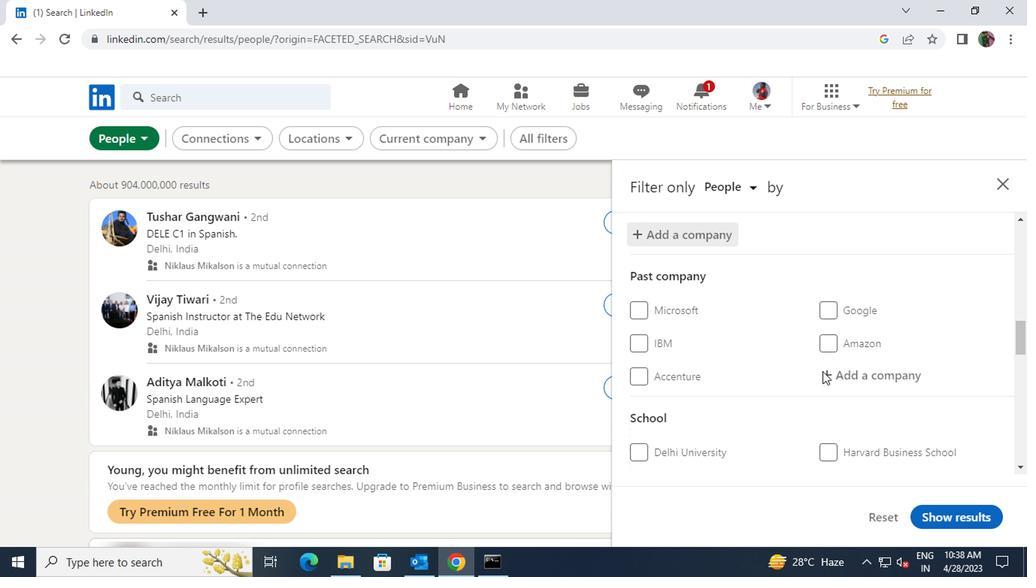 
Action: Mouse scrolled (818, 371) with delta (0, -1)
Screenshot: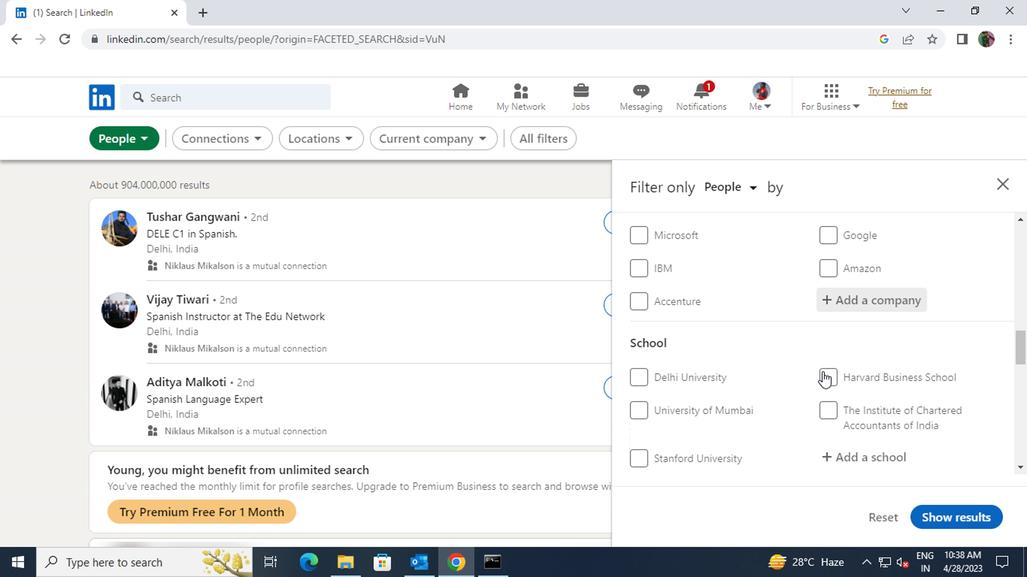 
Action: Mouse moved to (822, 377)
Screenshot: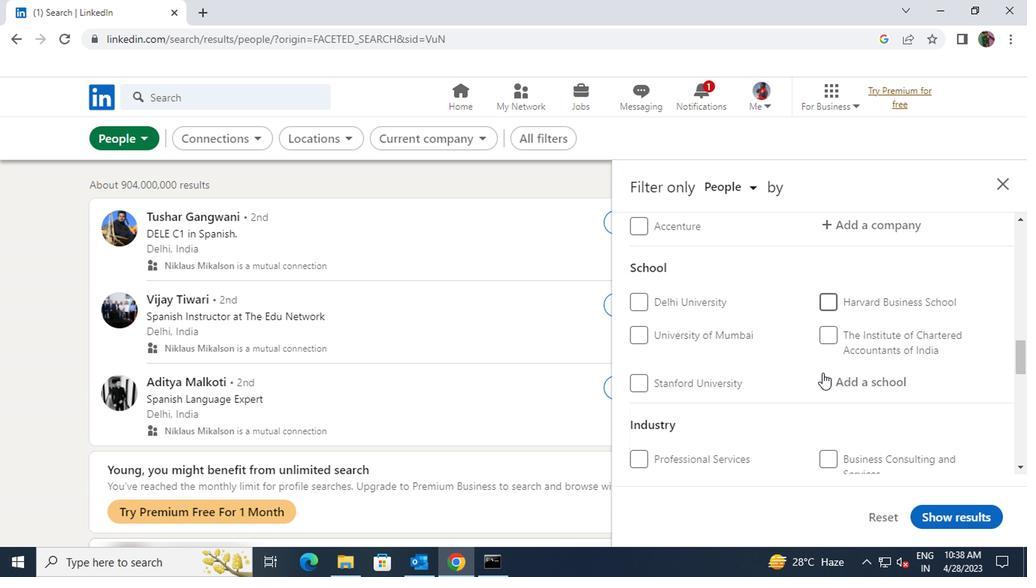 
Action: Mouse pressed left at (822, 377)
Screenshot: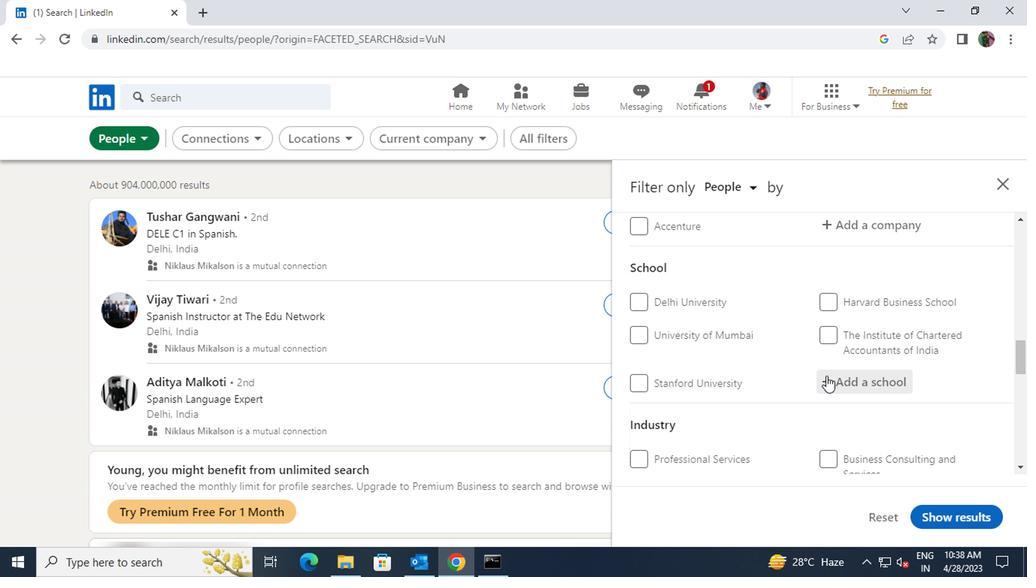 
Action: Key pressed <Key.shift><Key.shift><Key.shift><Key.shift>WOMENS<Key.space><Key.shift>JOBS<Key.space><Key.shift>MA
Screenshot: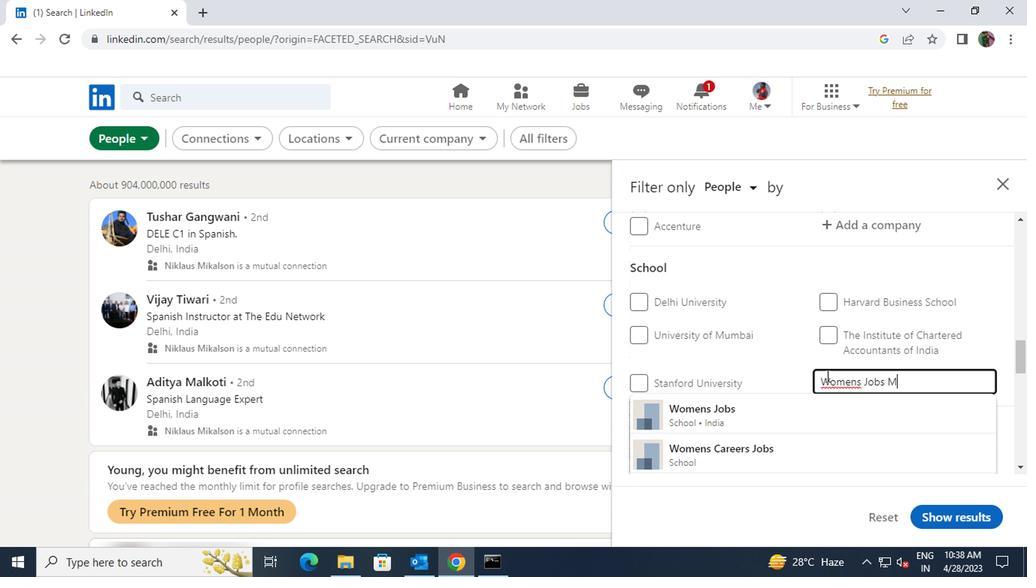 
Action: Mouse moved to (810, 407)
Screenshot: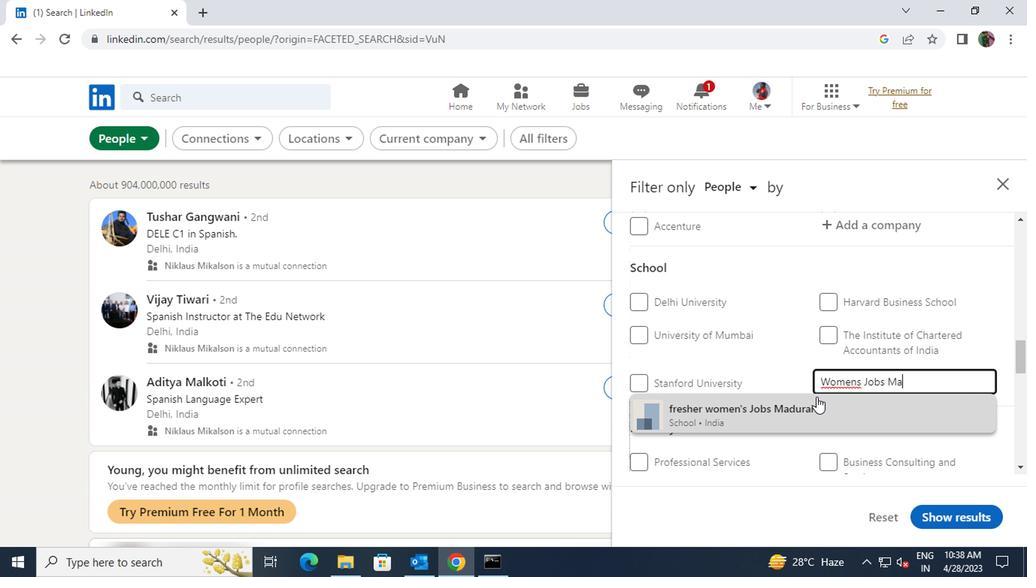 
Action: Mouse pressed left at (810, 407)
Screenshot: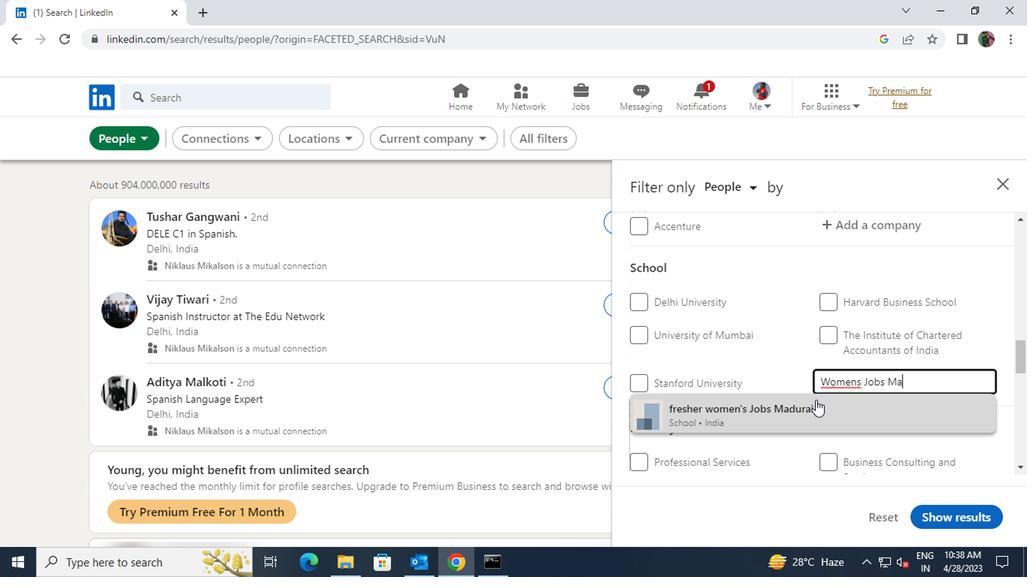 
Action: Mouse scrolled (810, 406) with delta (0, -1)
Screenshot: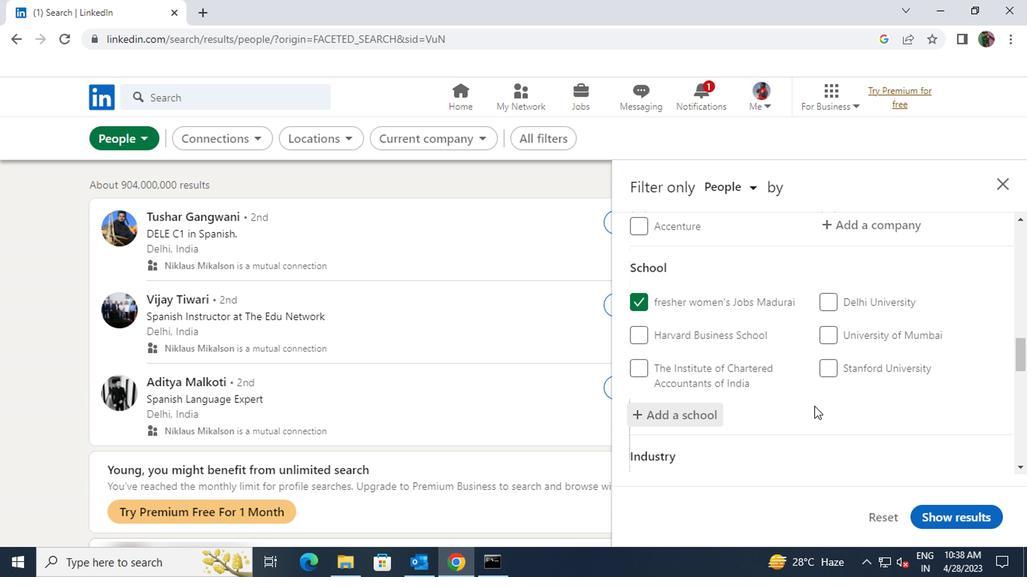 
Action: Mouse scrolled (810, 406) with delta (0, -1)
Screenshot: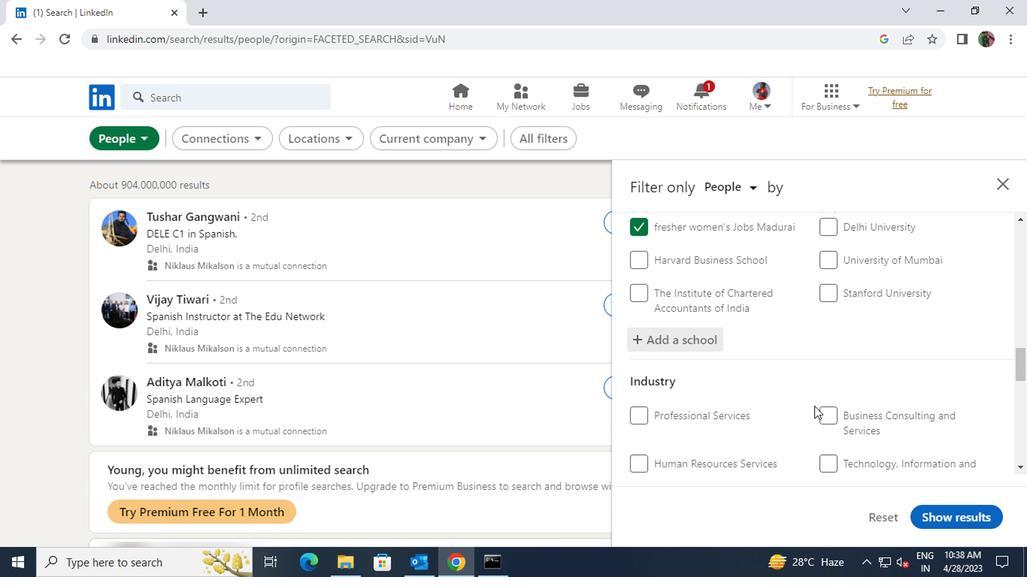 
Action: Mouse scrolled (810, 406) with delta (0, -1)
Screenshot: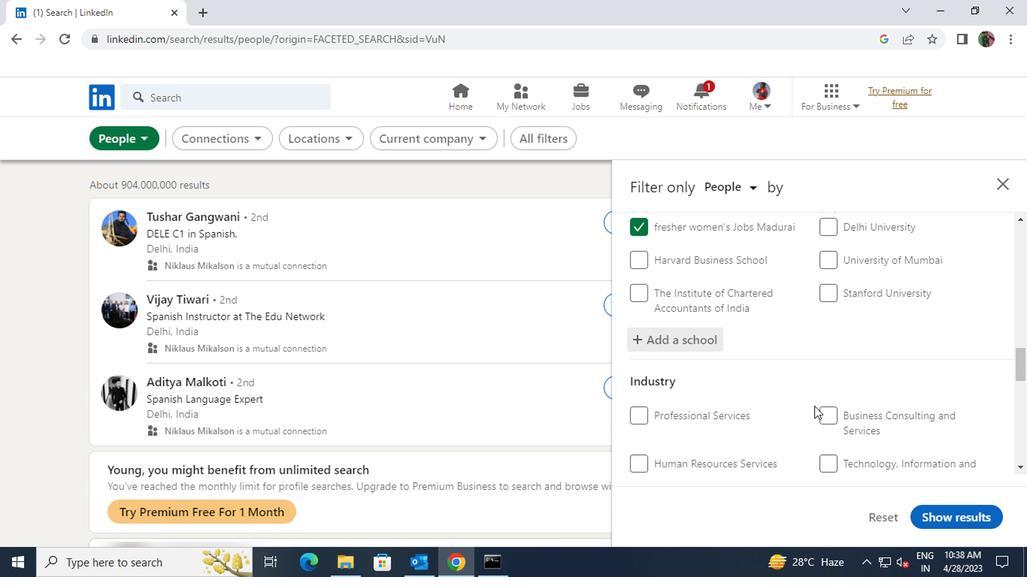 
Action: Mouse moved to (836, 352)
Screenshot: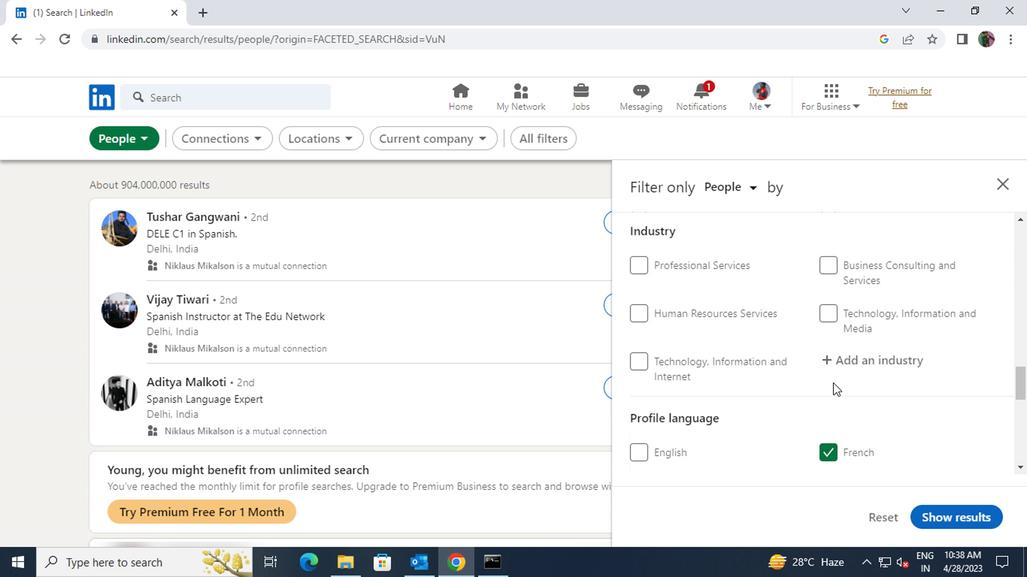 
Action: Mouse pressed left at (836, 352)
Screenshot: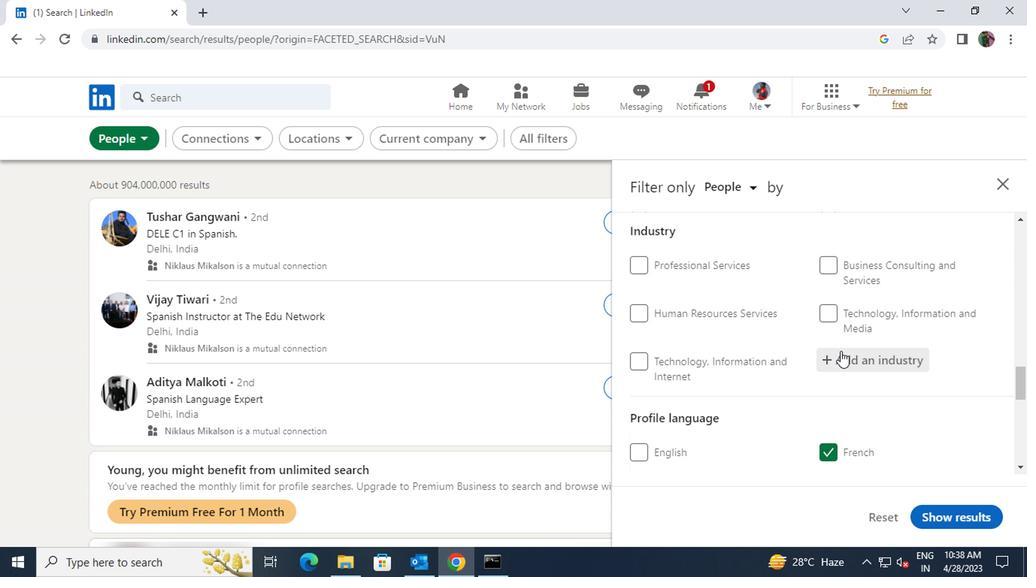 
Action: Key pressed <Key.shift><Key.shift><Key.shift><Key.shift><Key.shift><Key.shift><Key.shift><Key.shift>EQUIPMENT<Key.space><Key.shift>RENTAL
Screenshot: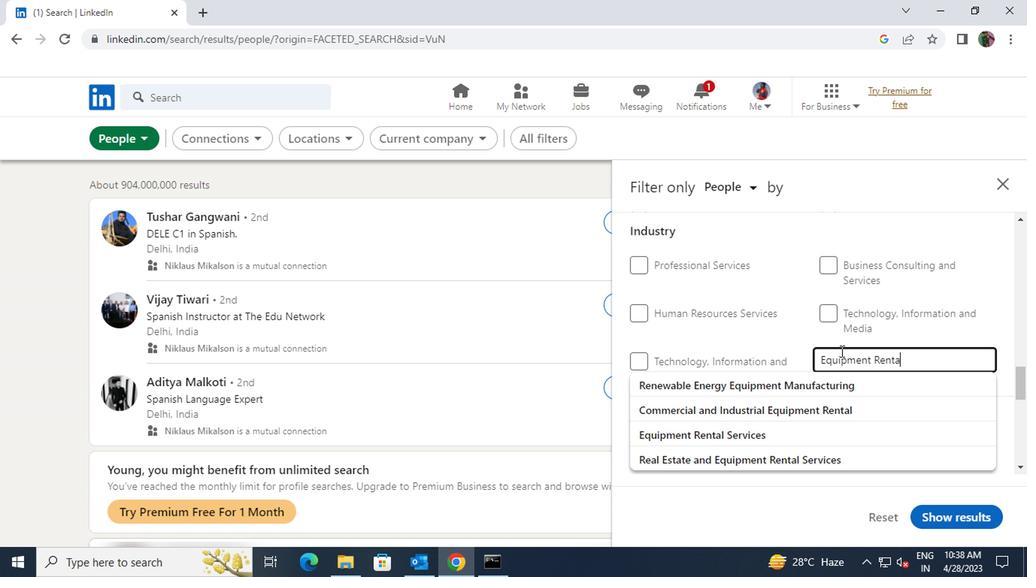 
Action: Mouse moved to (828, 400)
Screenshot: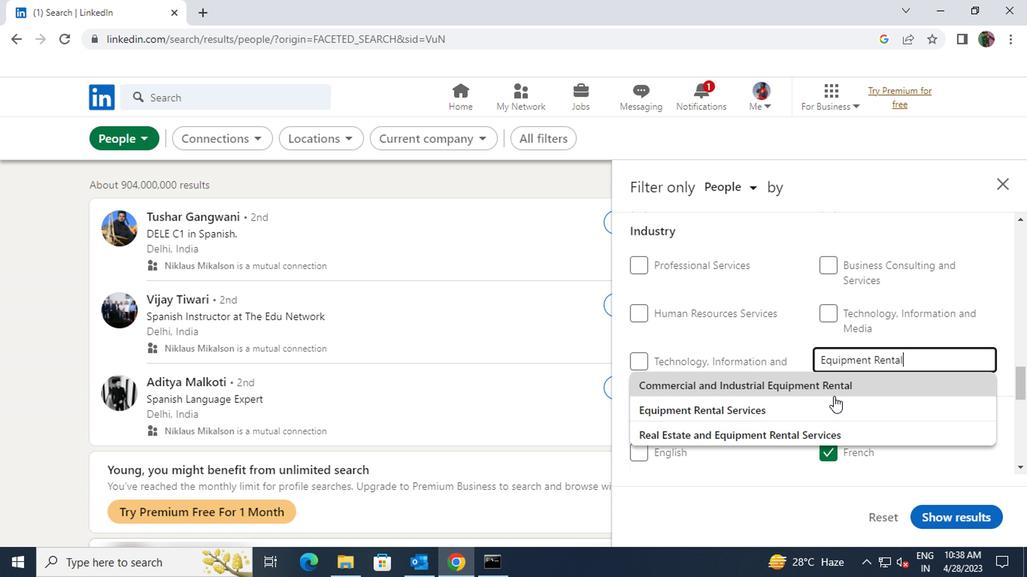 
Action: Mouse pressed left at (828, 400)
Screenshot: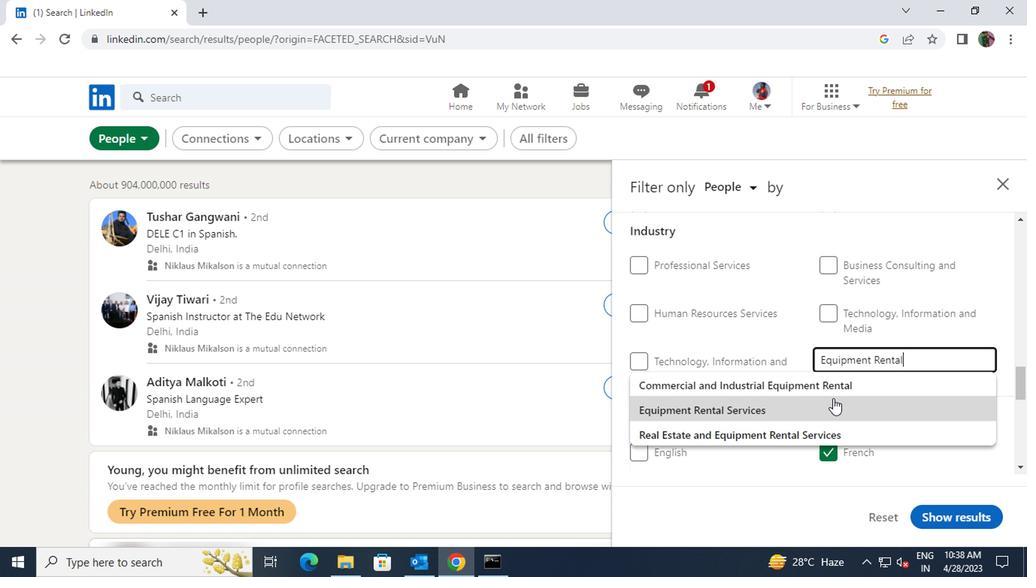 
Action: Mouse moved to (828, 401)
Screenshot: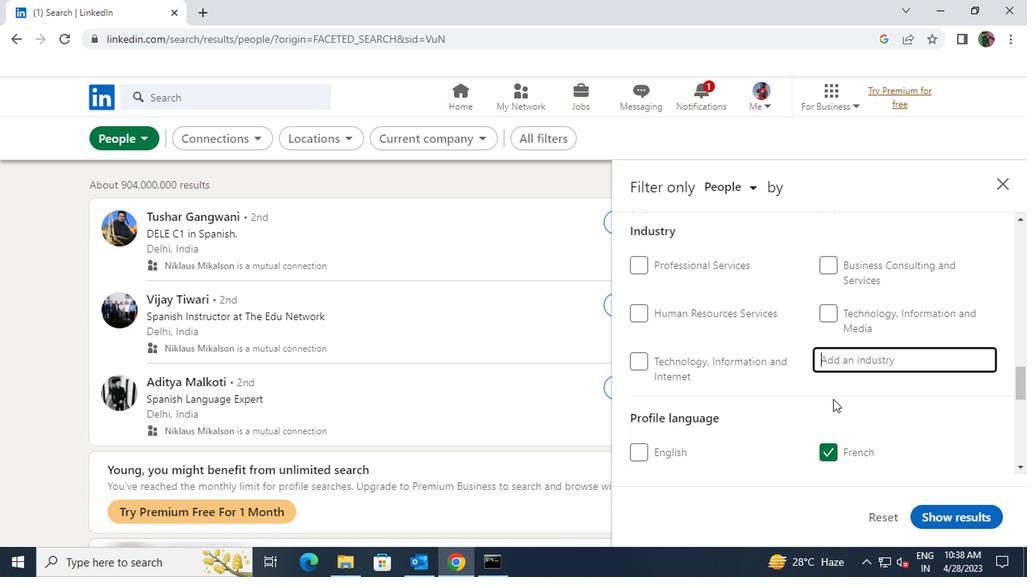 
Action: Mouse scrolled (828, 400) with delta (0, 0)
Screenshot: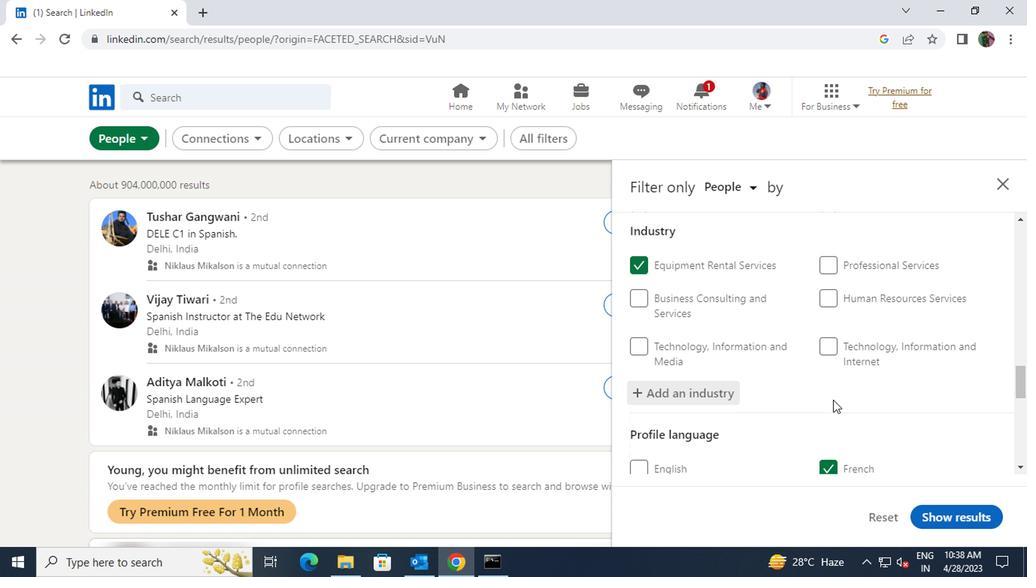
Action: Mouse scrolled (828, 400) with delta (0, 0)
Screenshot: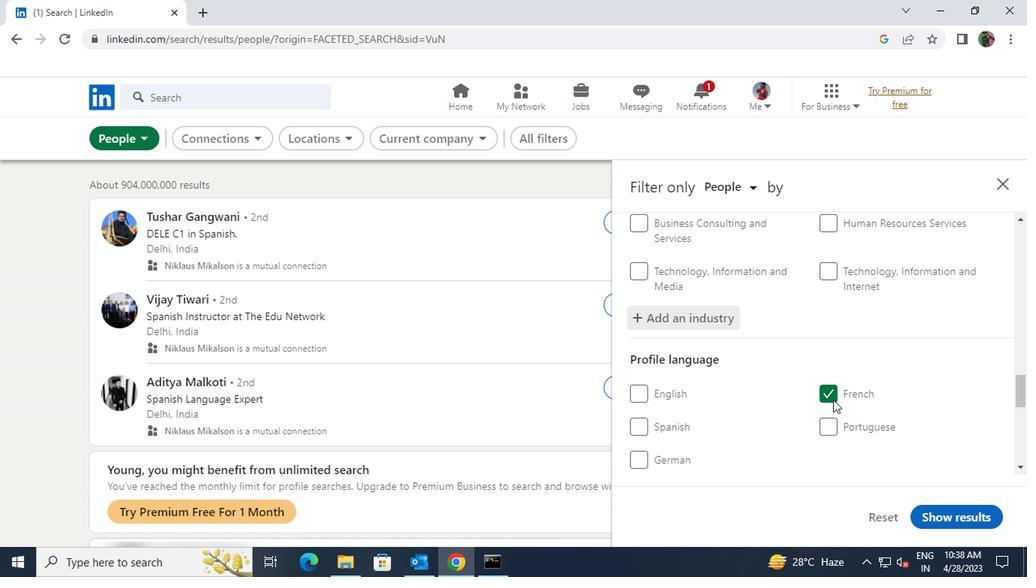 
Action: Mouse scrolled (828, 400) with delta (0, 0)
Screenshot: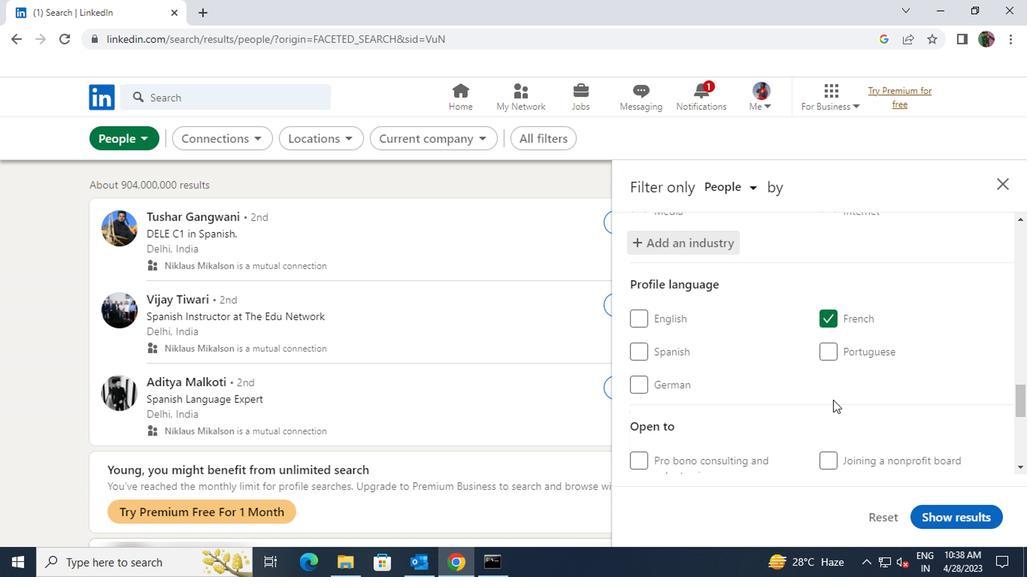 
Action: Mouse scrolled (828, 400) with delta (0, 0)
Screenshot: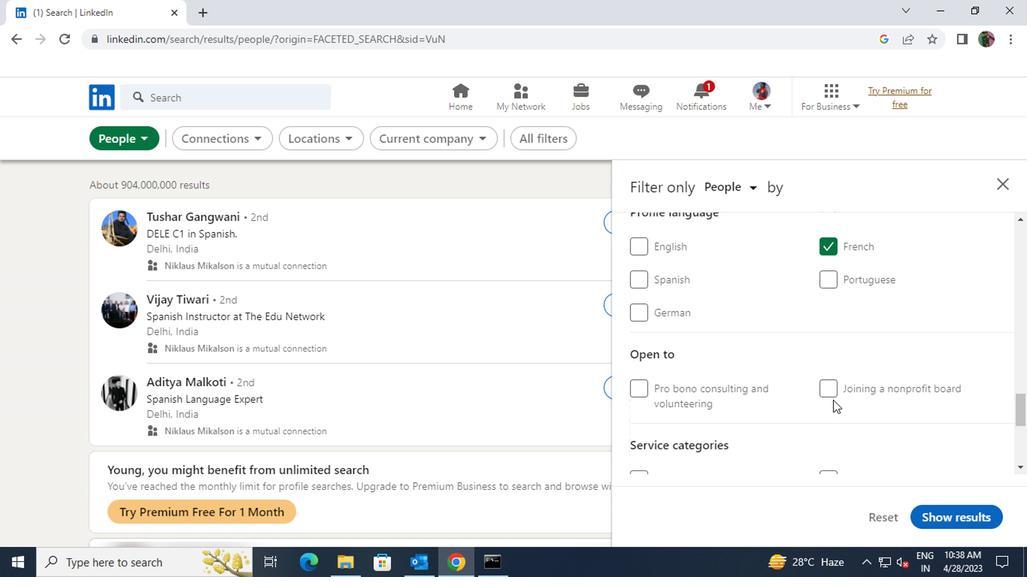 
Action: Mouse scrolled (828, 400) with delta (0, 0)
Screenshot: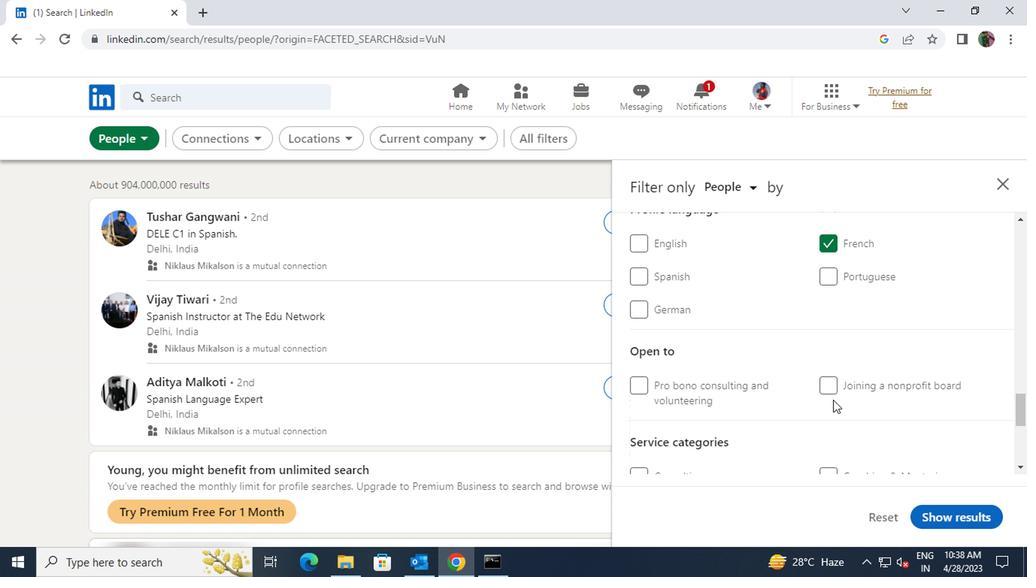 
Action: Mouse moved to (828, 394)
Screenshot: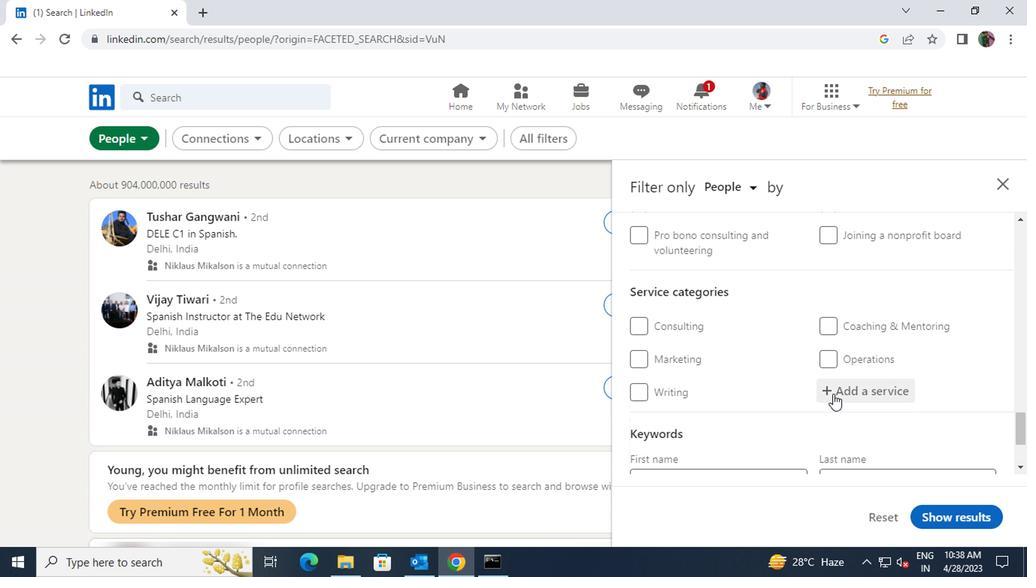 
Action: Mouse pressed left at (828, 394)
Screenshot: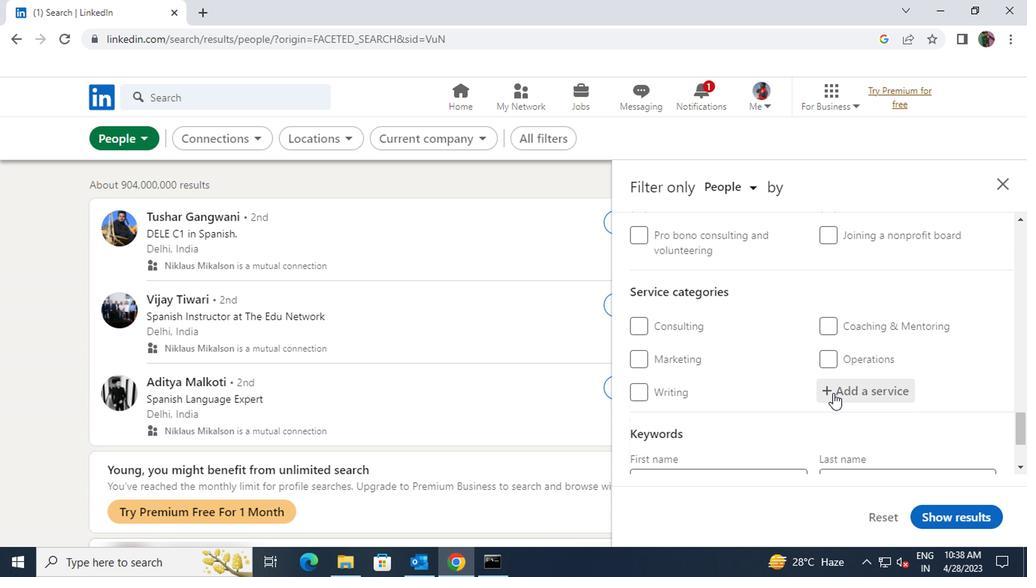 
Action: Key pressed <Key.shift>INSURA
Screenshot: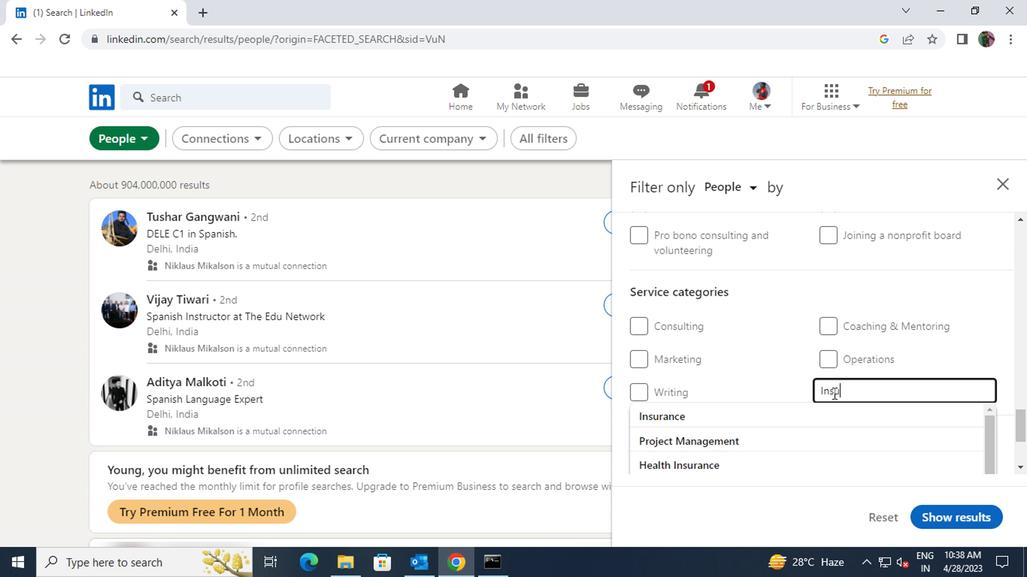 
Action: Mouse moved to (819, 408)
Screenshot: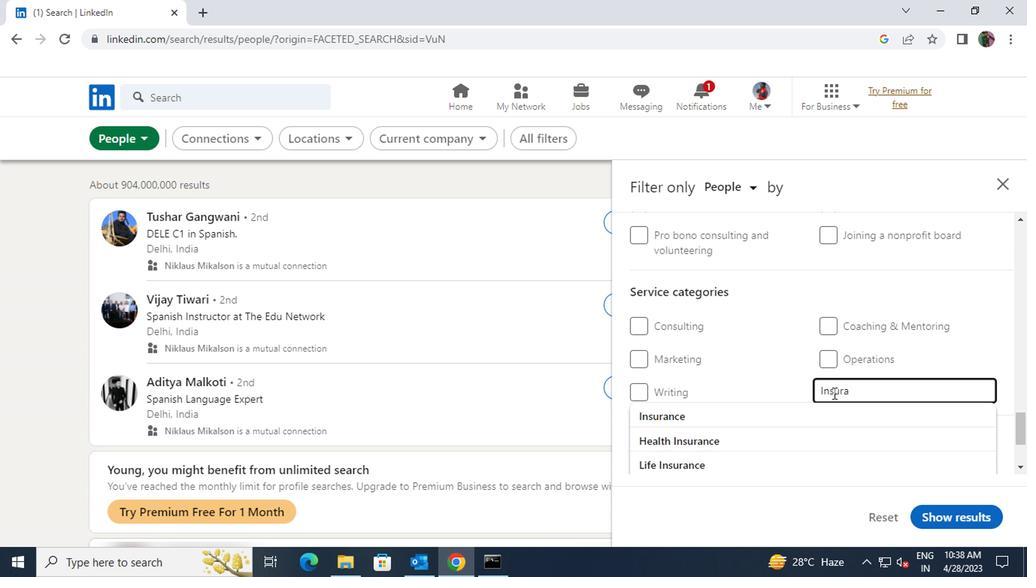 
Action: Mouse pressed left at (819, 408)
Screenshot: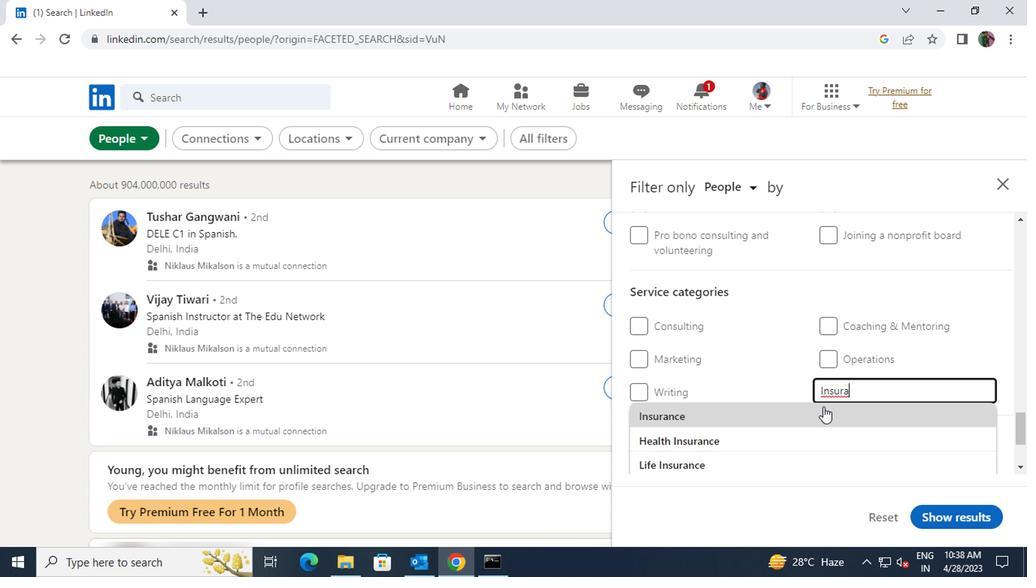 
Action: Mouse scrolled (819, 407) with delta (0, 0)
Screenshot: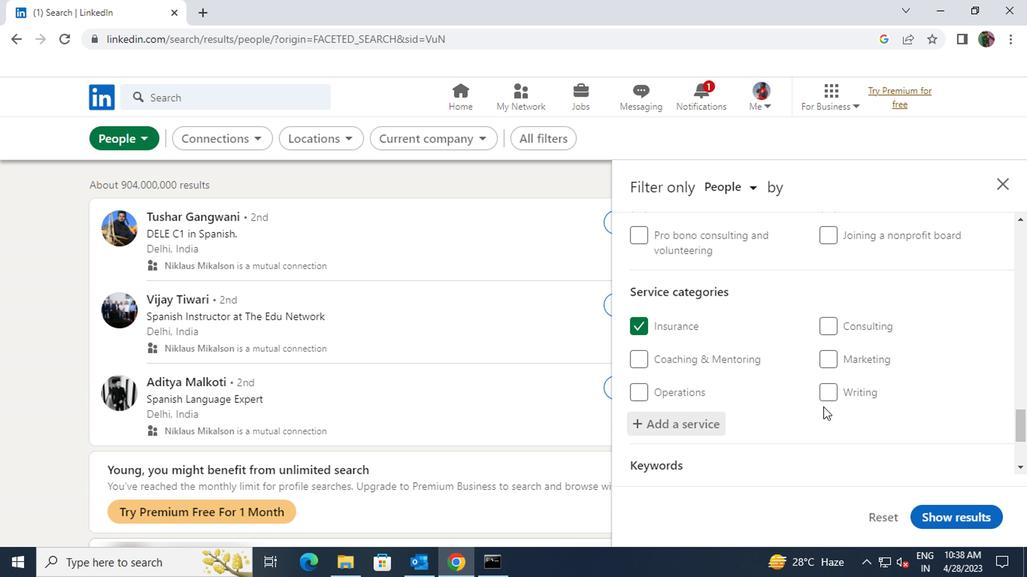 
Action: Mouse scrolled (819, 407) with delta (0, 0)
Screenshot: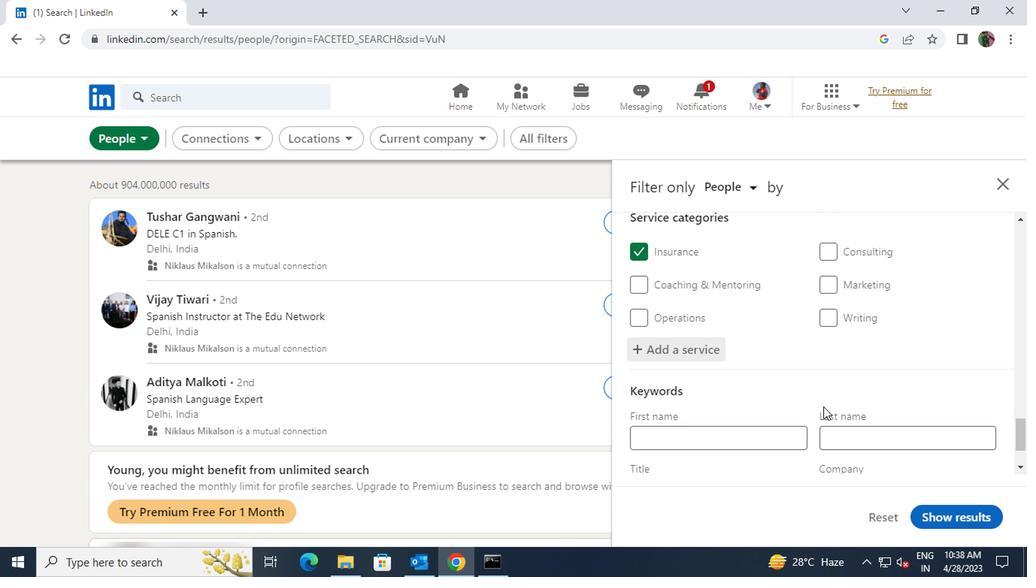 
Action: Mouse moved to (782, 415)
Screenshot: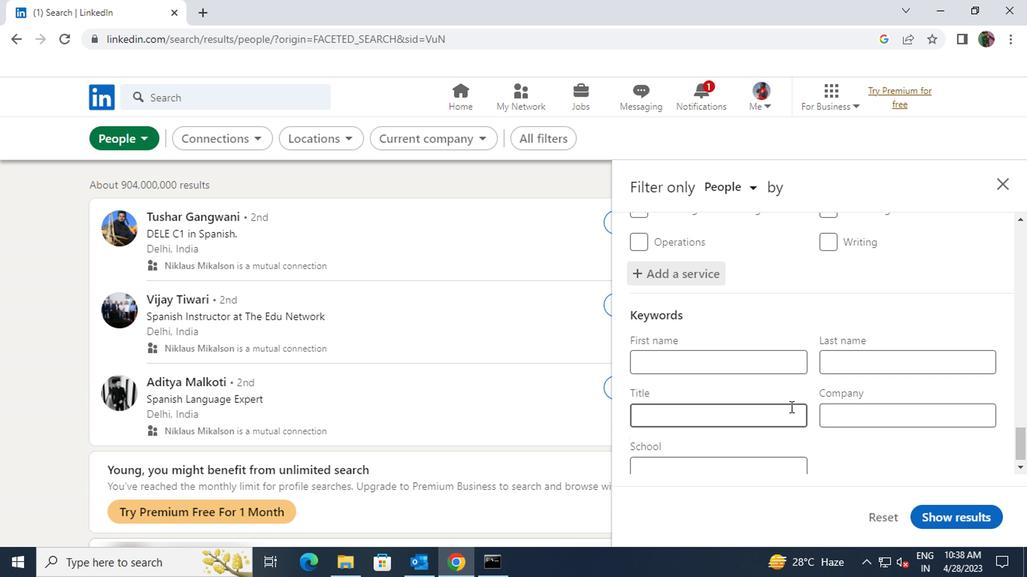 
Action: Mouse pressed left at (782, 415)
Screenshot: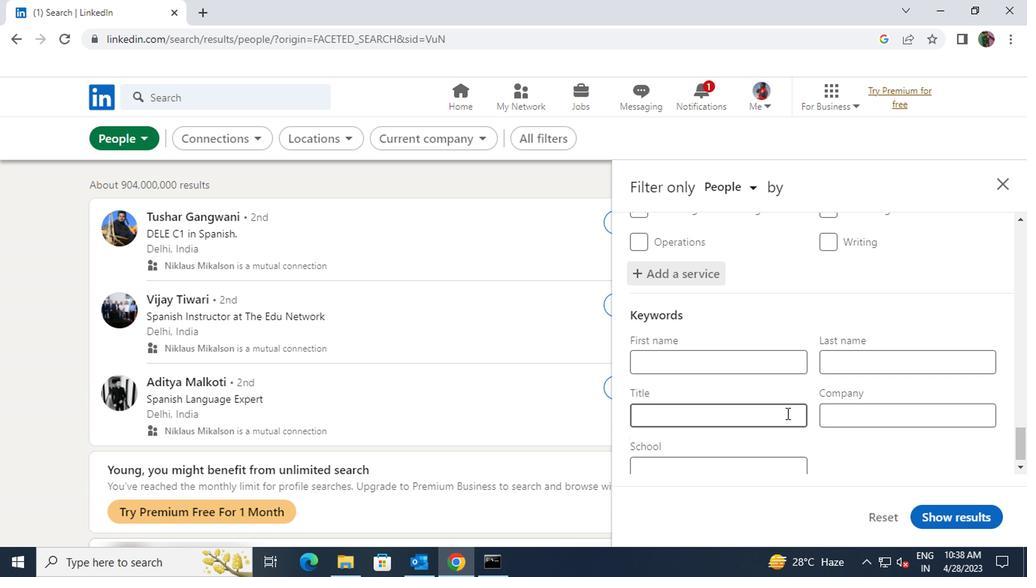 
Action: Key pressed <Key.shift>BIOLOGICAL<Key.space><Key.shift>ENGINEER
Screenshot: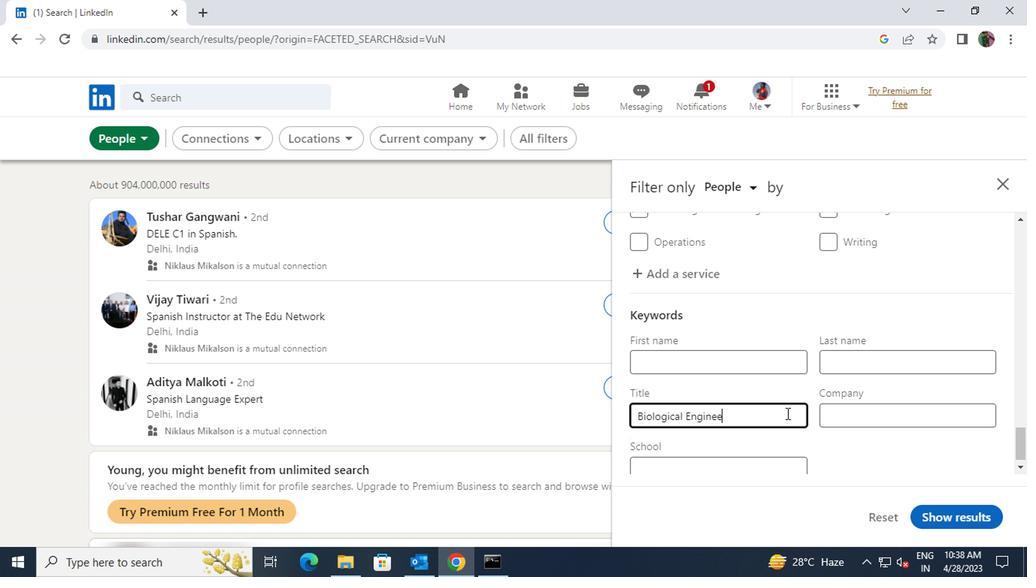 
Action: Mouse moved to (931, 514)
Screenshot: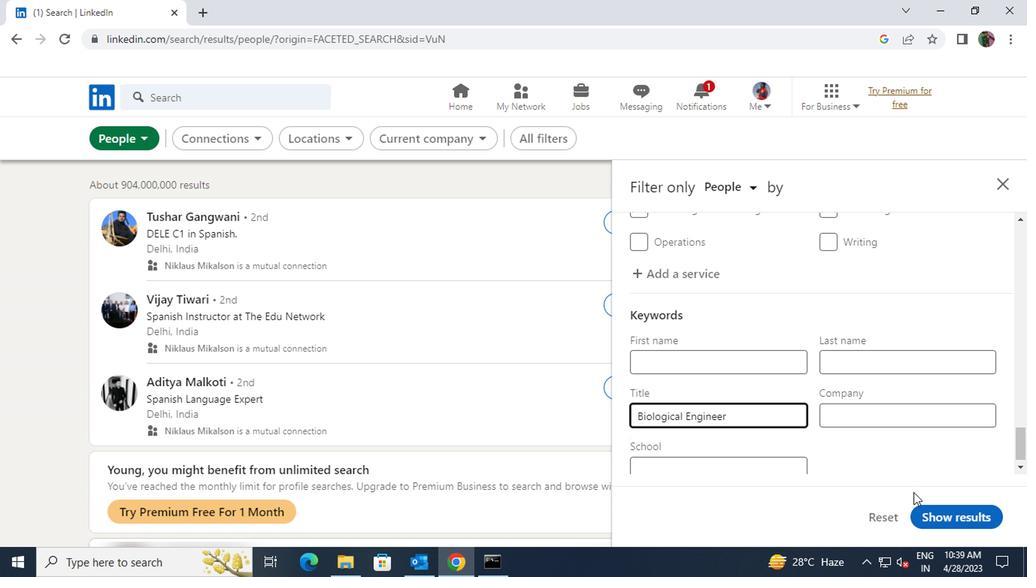 
Action: Mouse pressed left at (931, 514)
Screenshot: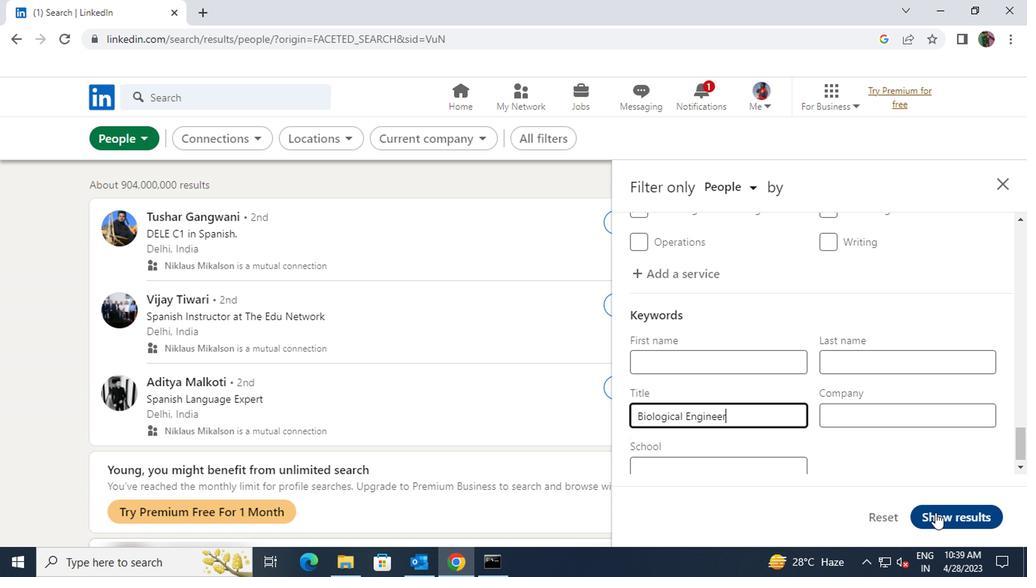 
